Task: Open Card Leadership Development Performance Review in Board Website Conversion Rate Optimization to Workspace Enterprise Resource Planning and add a team member Softage.4@softage.net, a label Red, a checklist Botany, an attachment from your computer, a color Red and finally, add a card description 'Conduct customer research for new customer experience program' and a comment 'This task is a reflection of our team capabilities, so let us work together to deliver the best possible outcome.'. Add a start date 'Jan 15, 1900' with a due date 'Jan 22, 1900'
Action: Mouse moved to (79, 384)
Screenshot: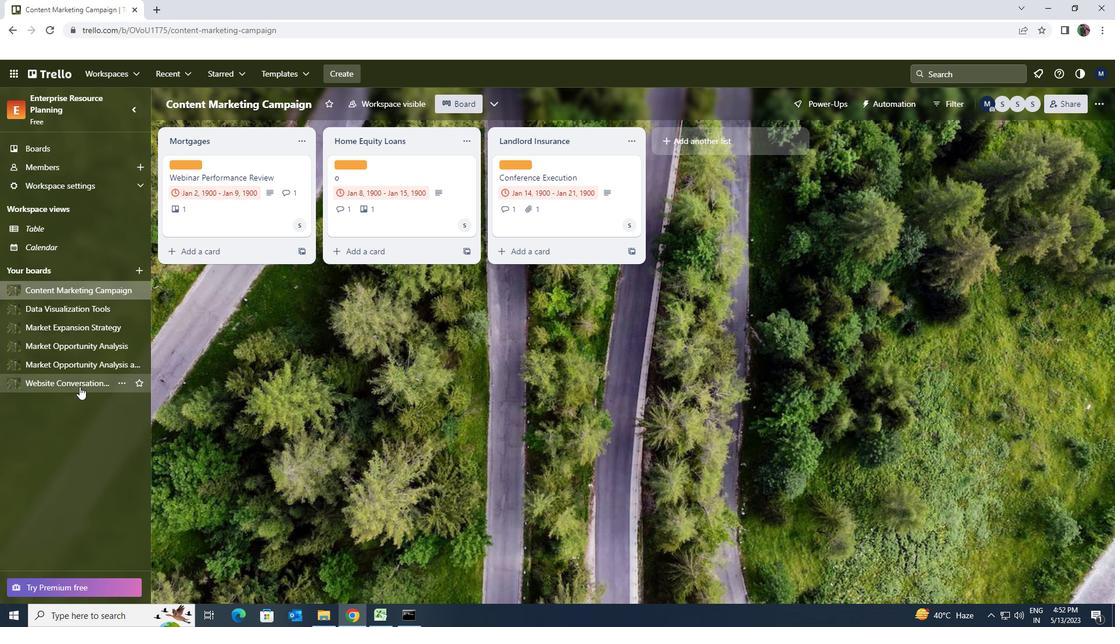 
Action: Mouse pressed left at (79, 384)
Screenshot: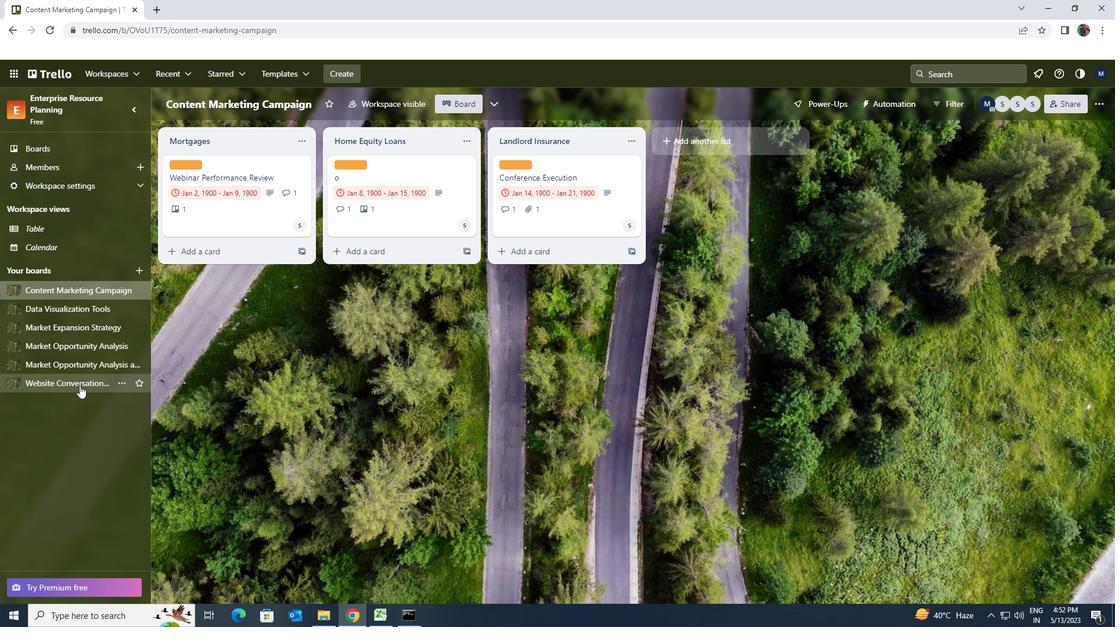 
Action: Mouse moved to (368, 168)
Screenshot: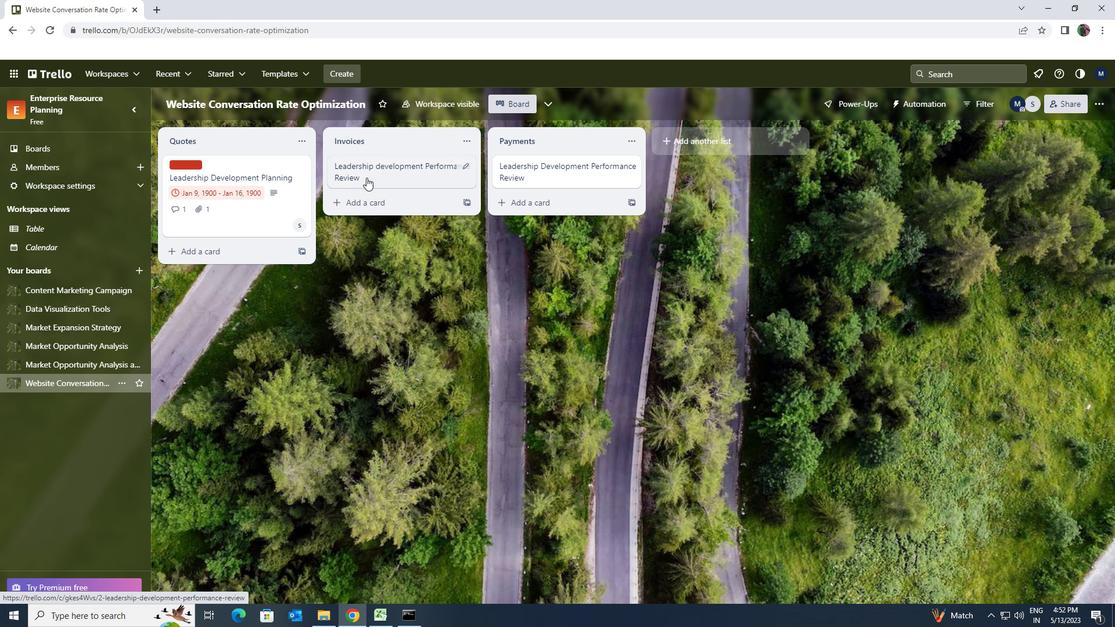 
Action: Mouse pressed left at (368, 168)
Screenshot: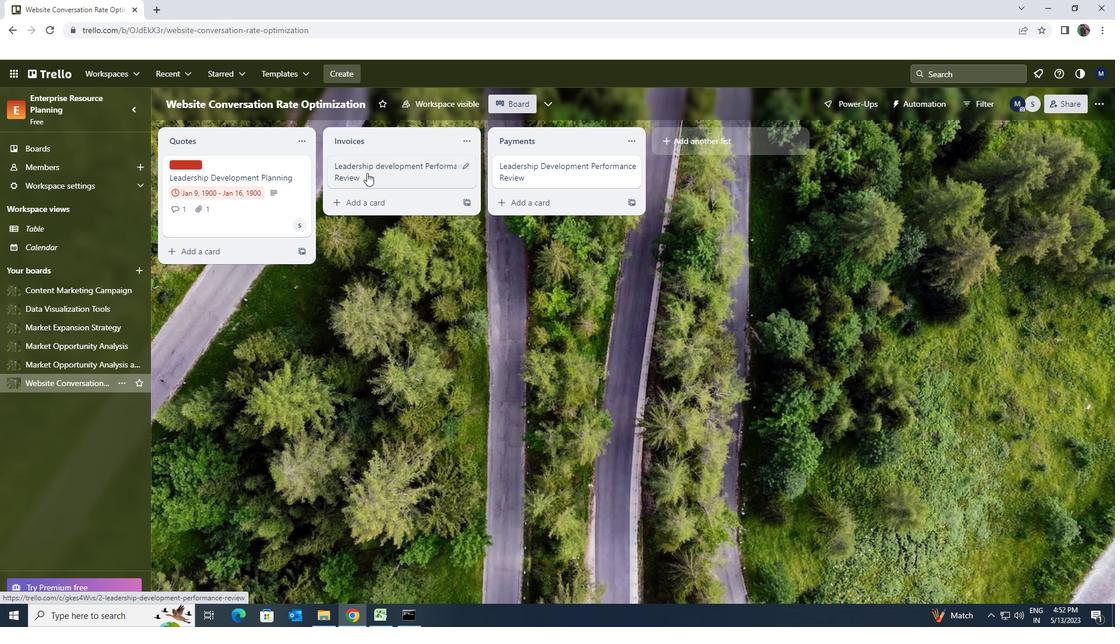 
Action: Mouse moved to (696, 208)
Screenshot: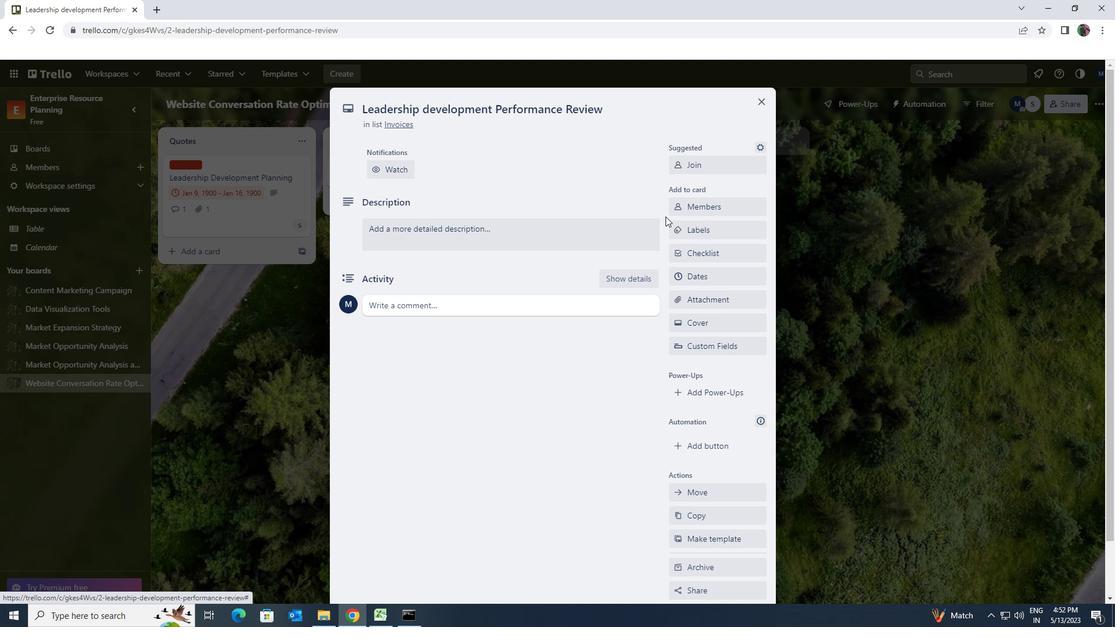 
Action: Mouse pressed left at (696, 208)
Screenshot: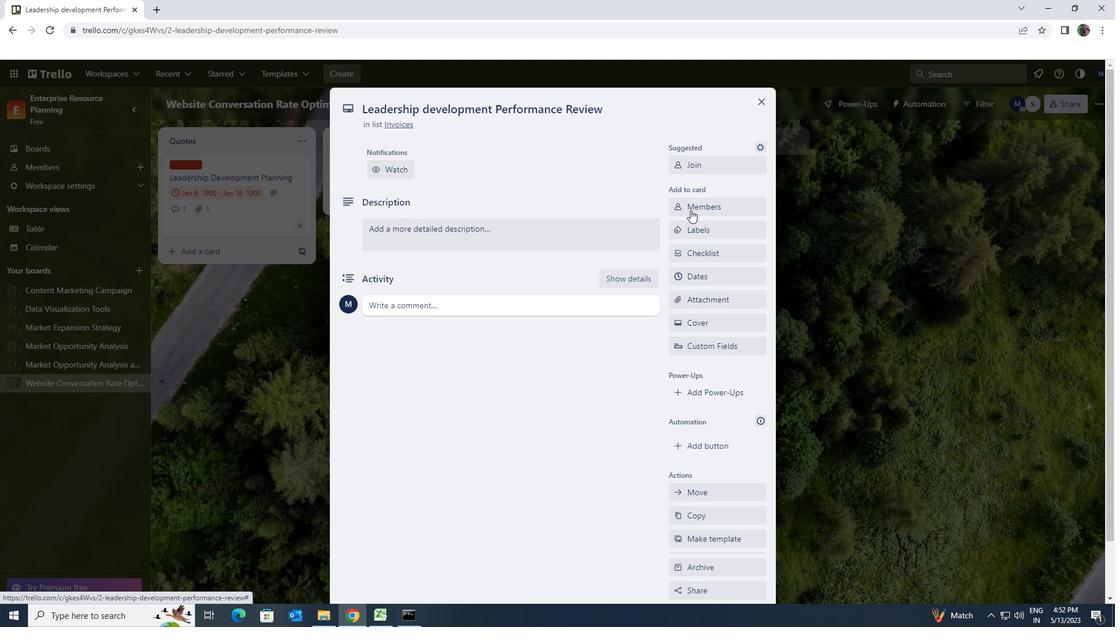 
Action: Key pressed softage.4<Key.shift>@SOFTAGE.NET
Screenshot: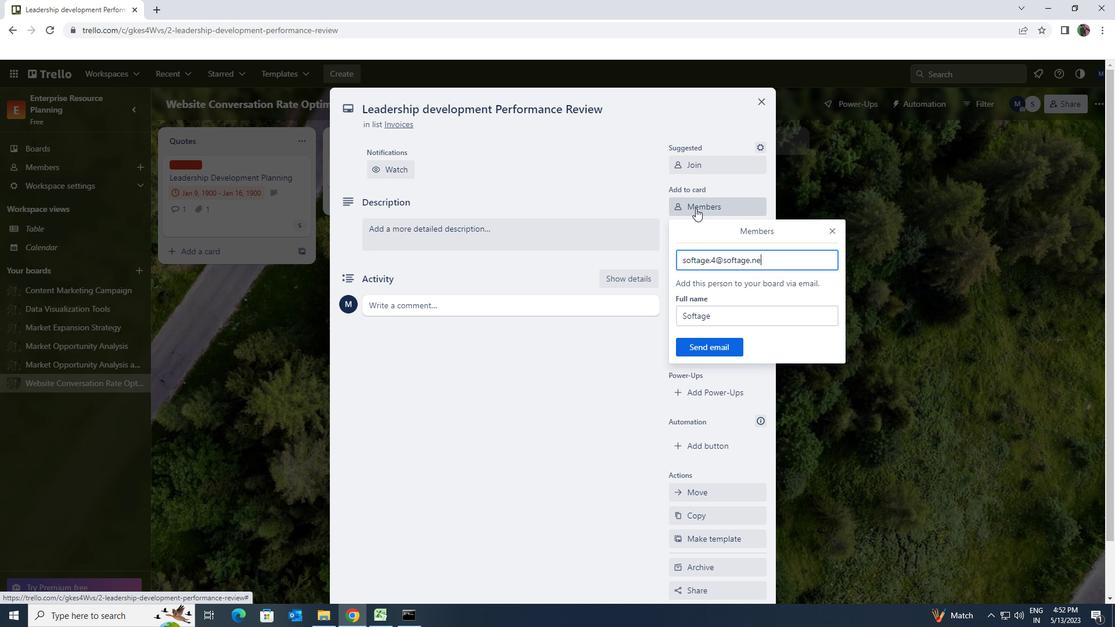 
Action: Mouse moved to (705, 352)
Screenshot: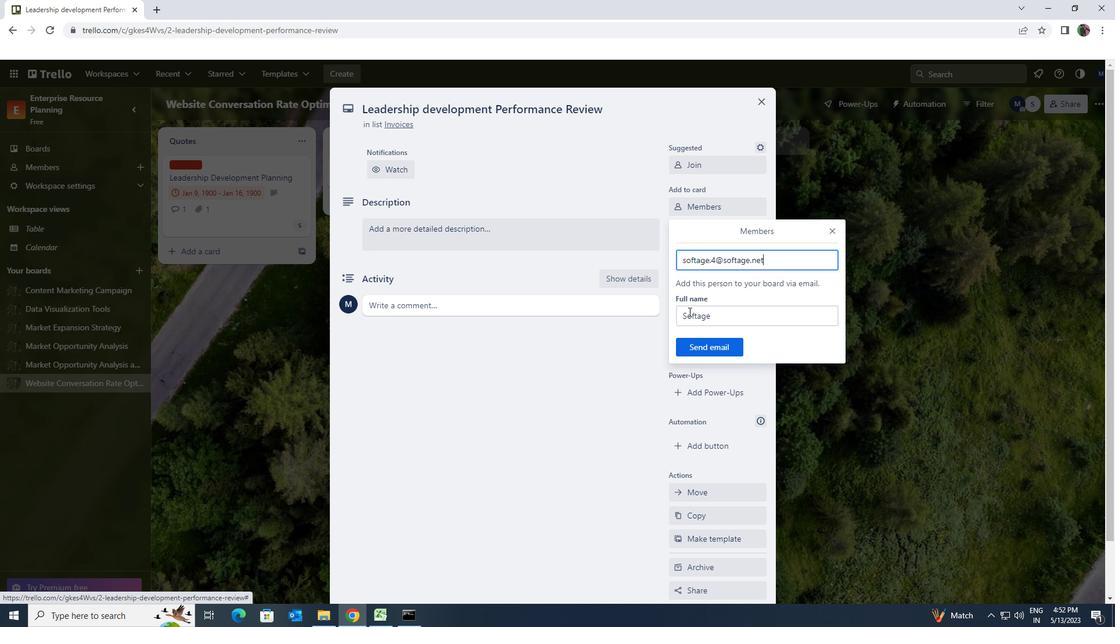 
Action: Mouse pressed left at (705, 352)
Screenshot: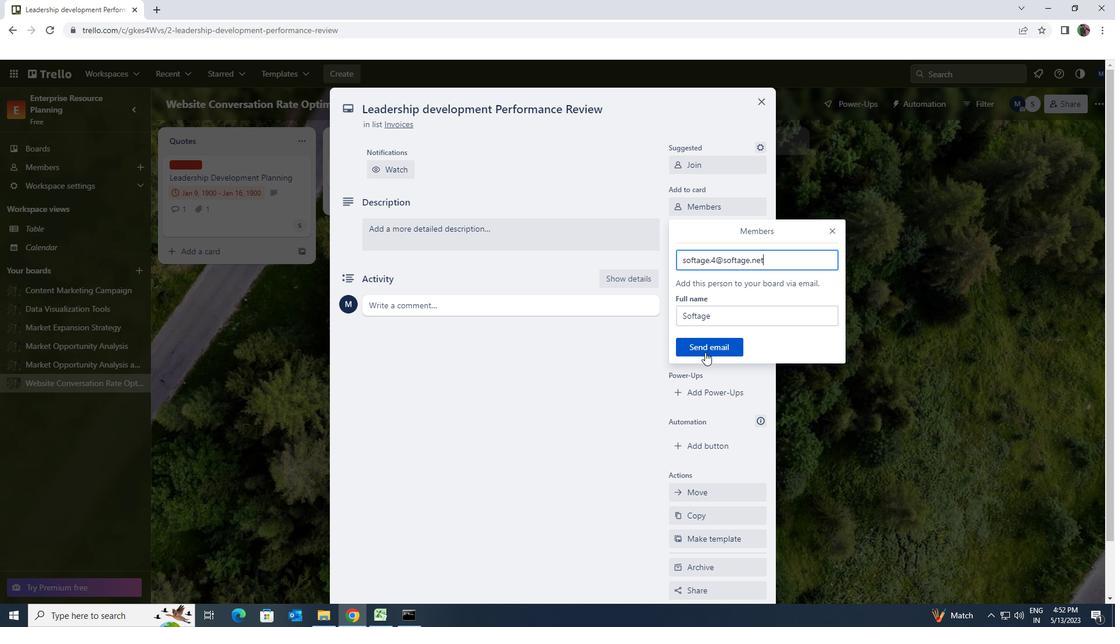 
Action: Mouse moved to (705, 234)
Screenshot: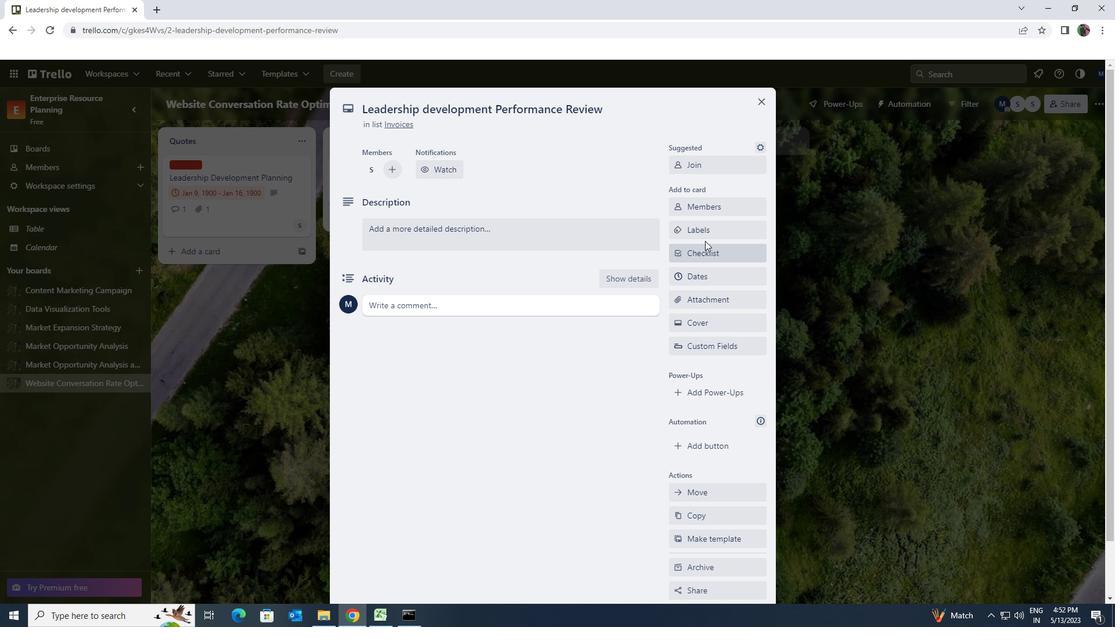 
Action: Mouse pressed left at (705, 234)
Screenshot: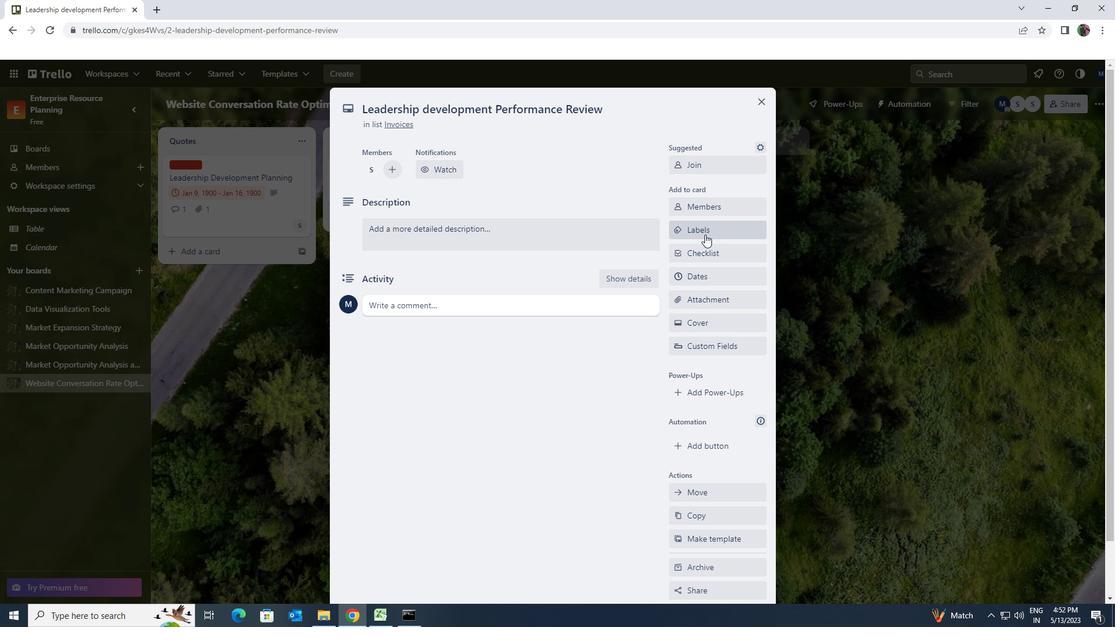 
Action: Mouse moved to (734, 477)
Screenshot: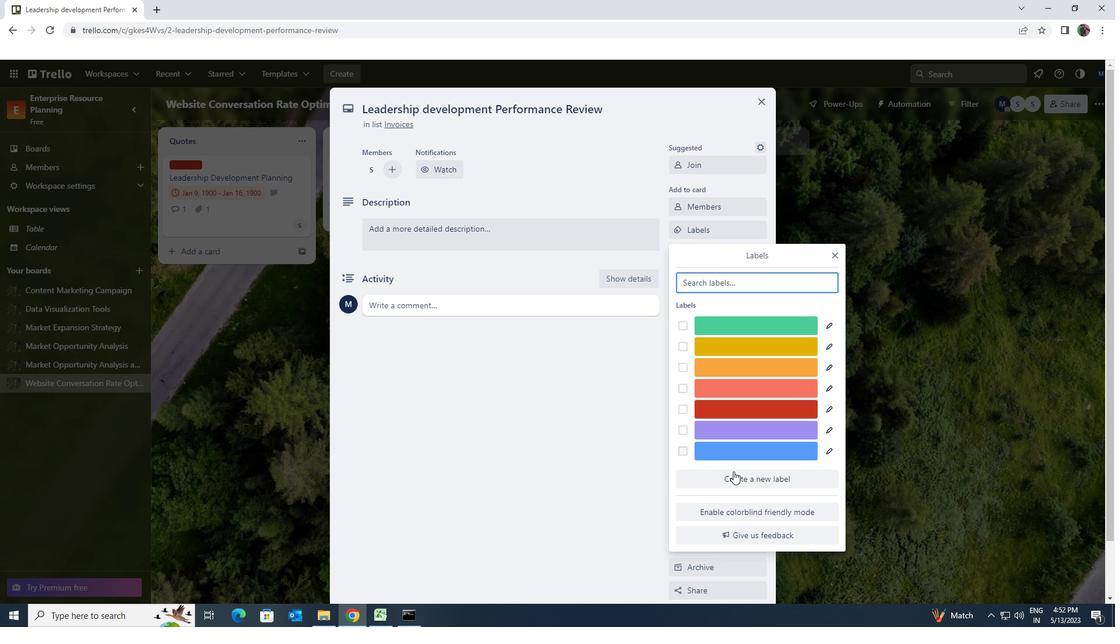 
Action: Mouse pressed left at (734, 477)
Screenshot: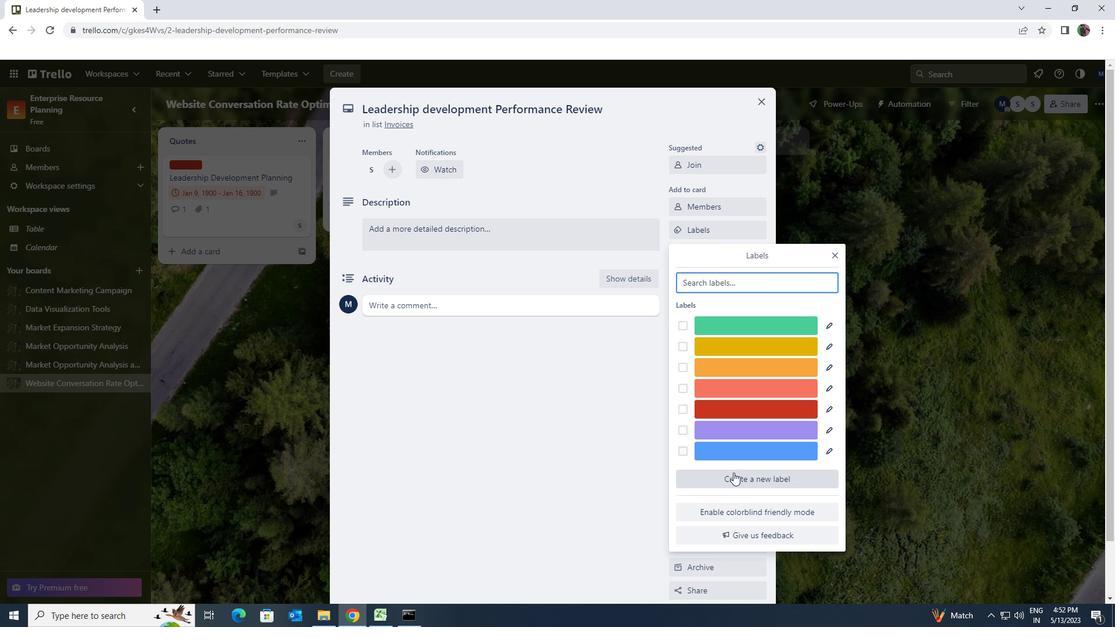 
Action: Mouse moved to (787, 435)
Screenshot: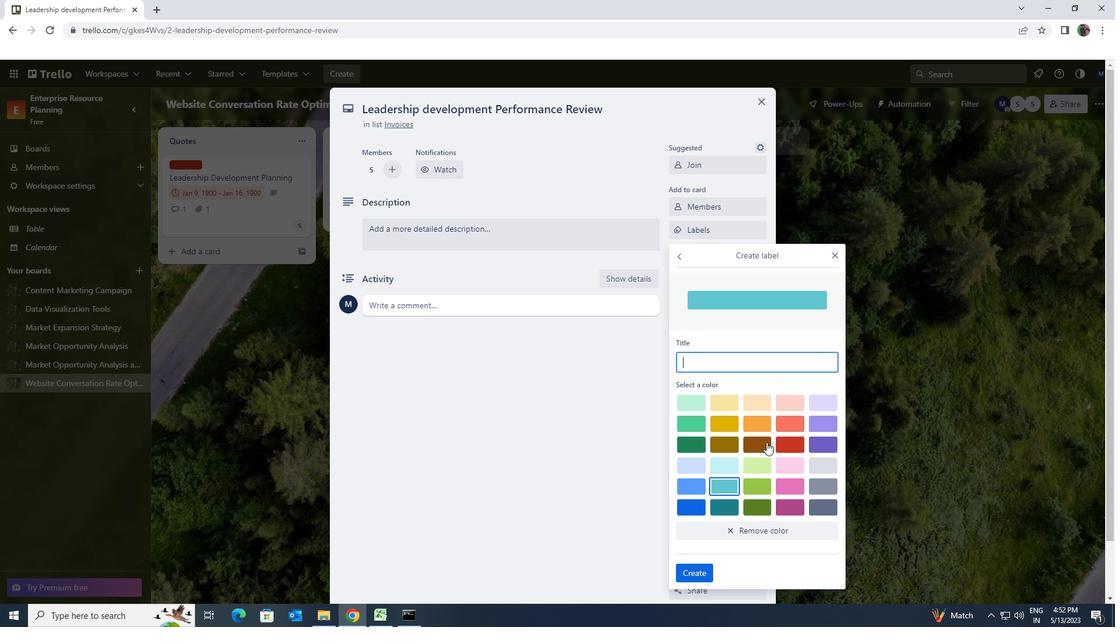 
Action: Mouse pressed left at (787, 435)
Screenshot: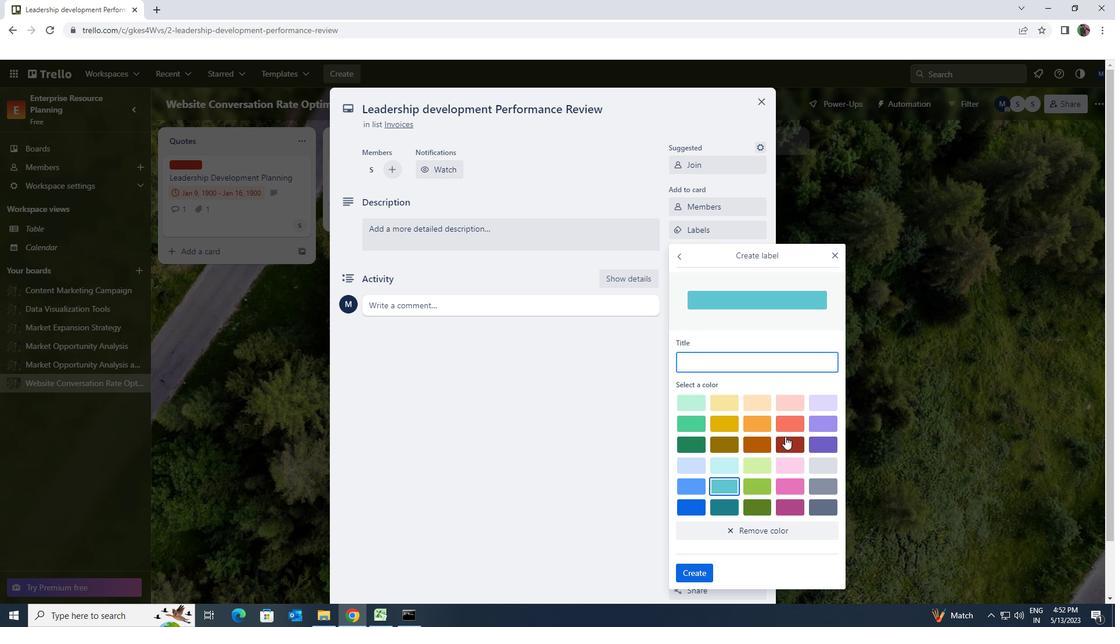 
Action: Mouse moved to (793, 437)
Screenshot: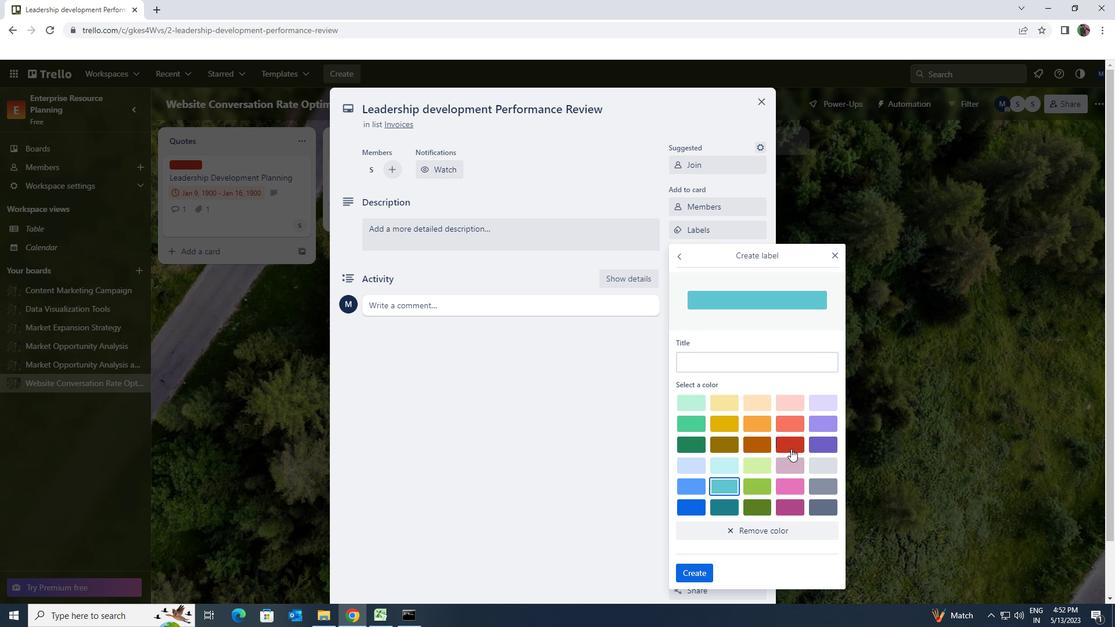 
Action: Mouse pressed left at (793, 437)
Screenshot: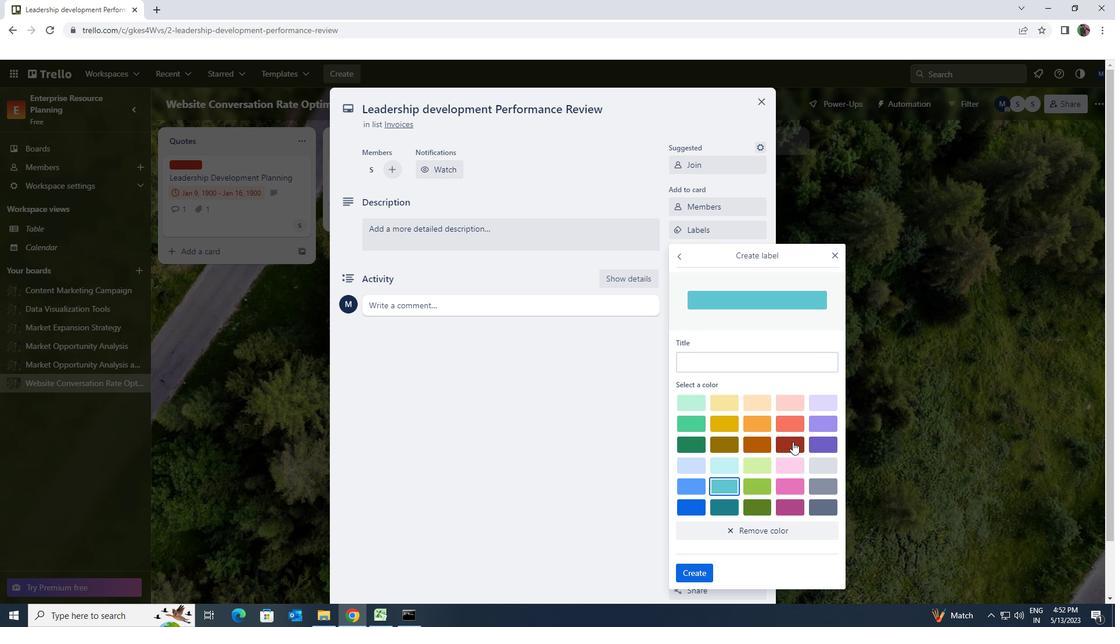 
Action: Mouse moved to (703, 570)
Screenshot: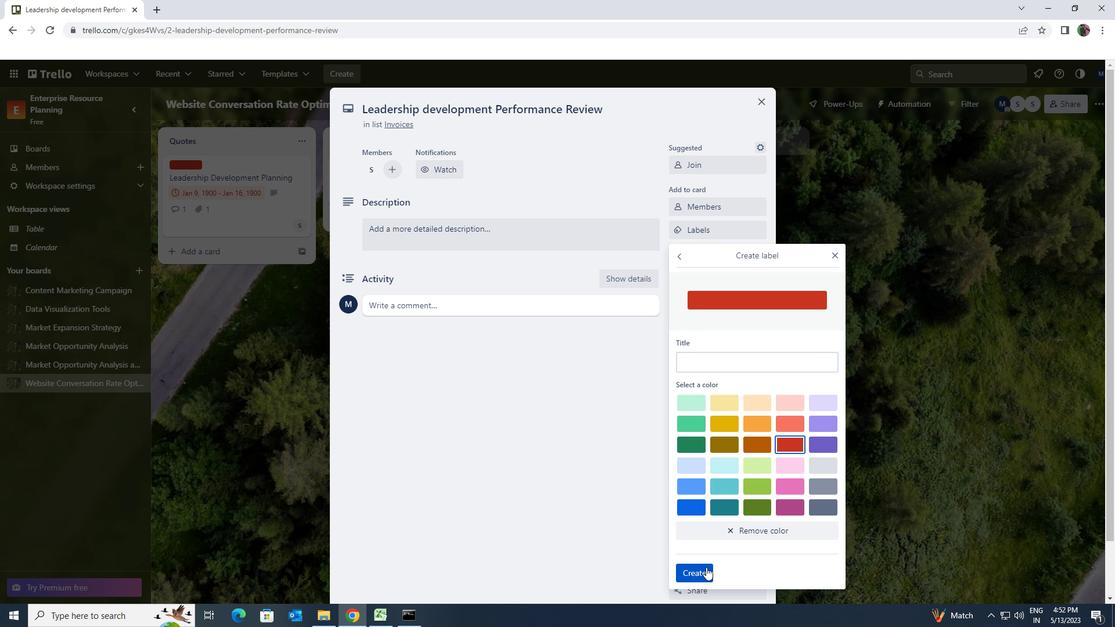 
Action: Mouse pressed left at (703, 570)
Screenshot: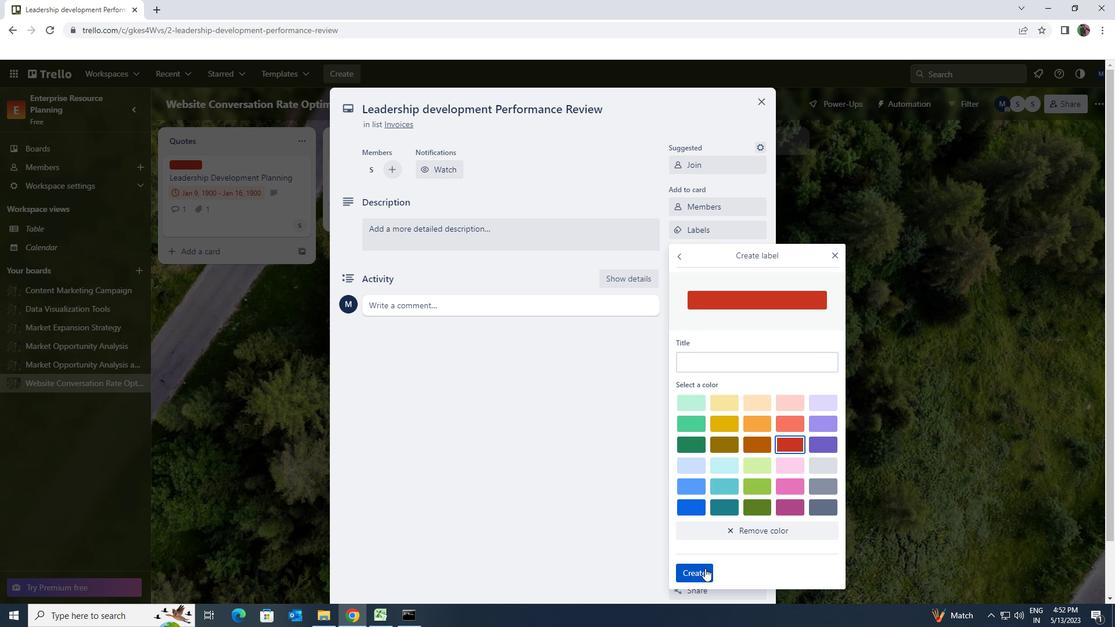 
Action: Mouse moved to (834, 256)
Screenshot: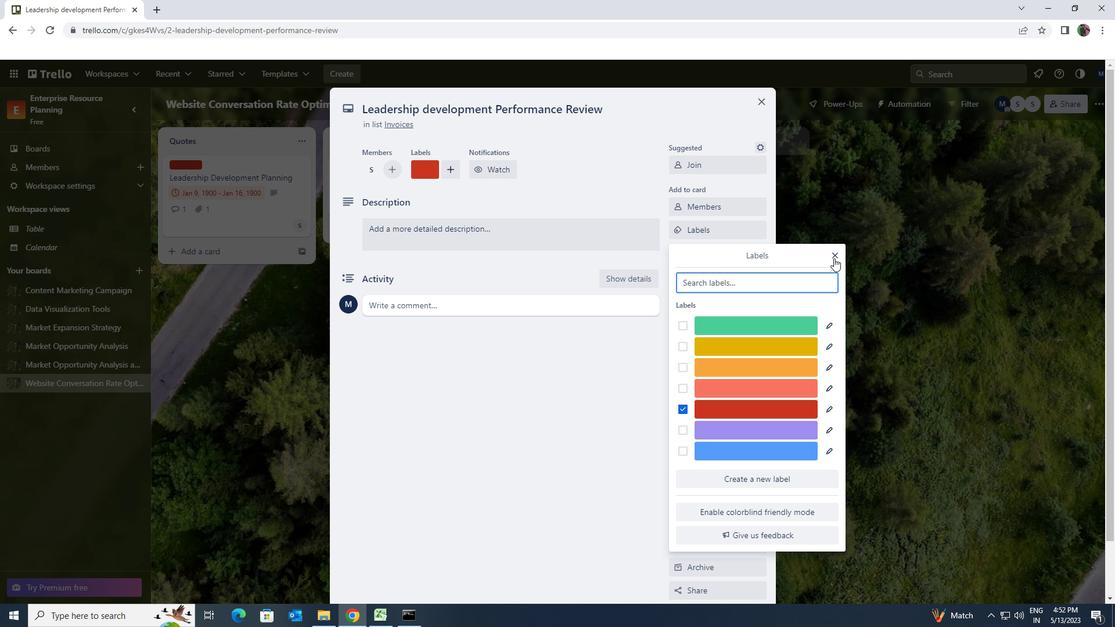 
Action: Mouse pressed left at (834, 256)
Screenshot: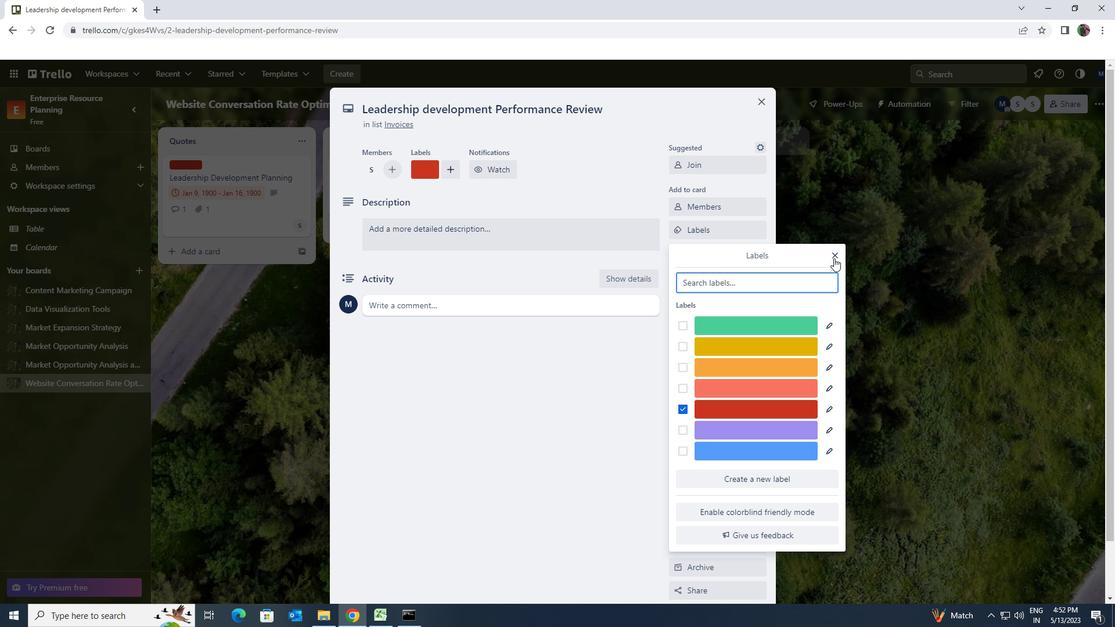 
Action: Mouse moved to (759, 257)
Screenshot: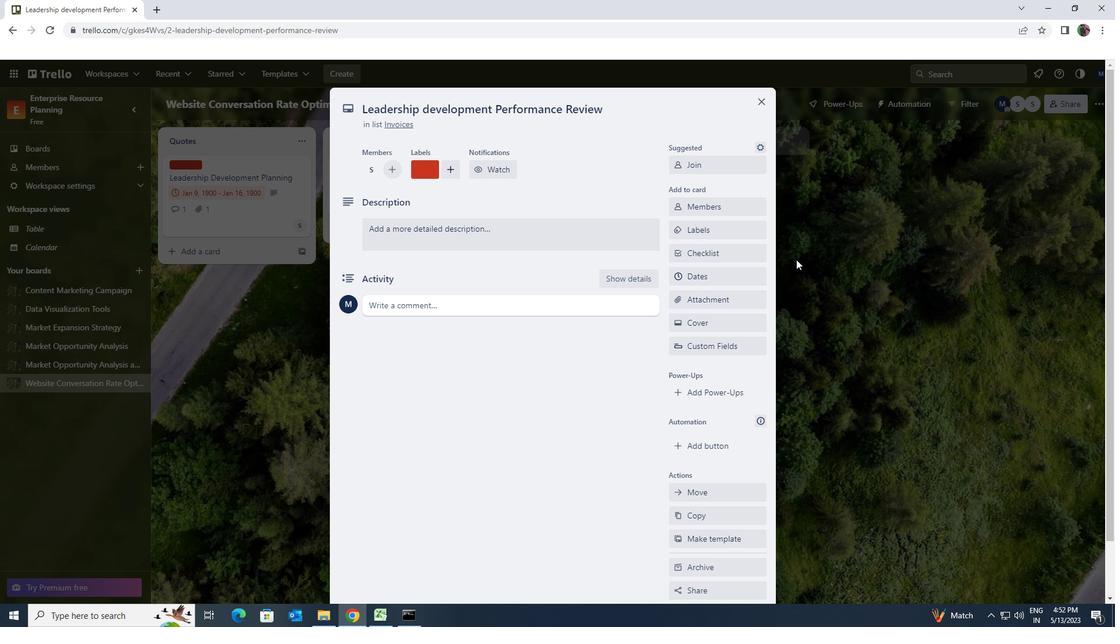 
Action: Mouse pressed left at (759, 257)
Screenshot: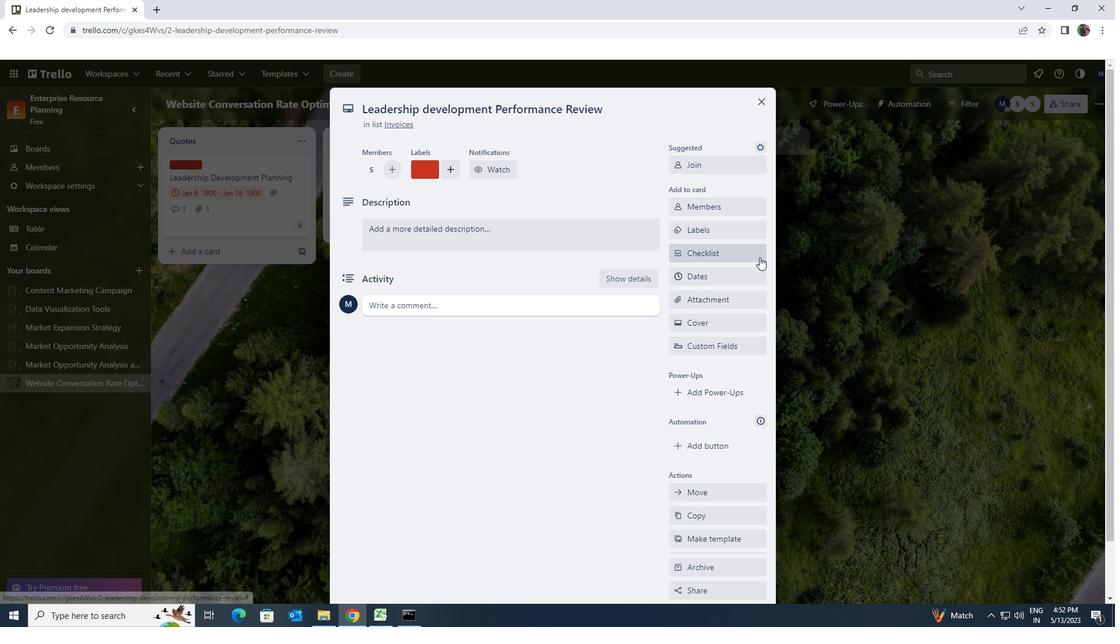 
Action: Key pressed <Key.shift><Key.shift><Key.shift><Key.shift><Key.shift><Key.shift><Key.shift><Key.shift><Key.shift><Key.shift><Key.shift><Key.shift><Key.shift><Key.shift><Key.shift><Key.shift><Key.shift><Key.shift><Key.shift><Key.shift><Key.shift><Key.shift><Key.shift><Key.shift><Key.shift>BOTANY
Screenshot: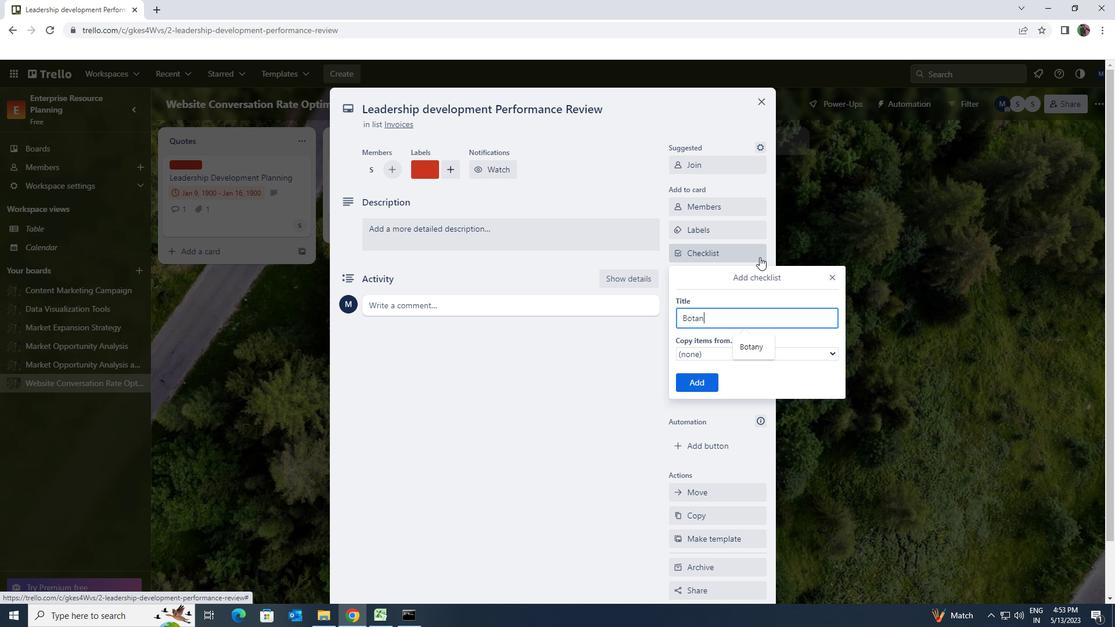 
Action: Mouse moved to (700, 386)
Screenshot: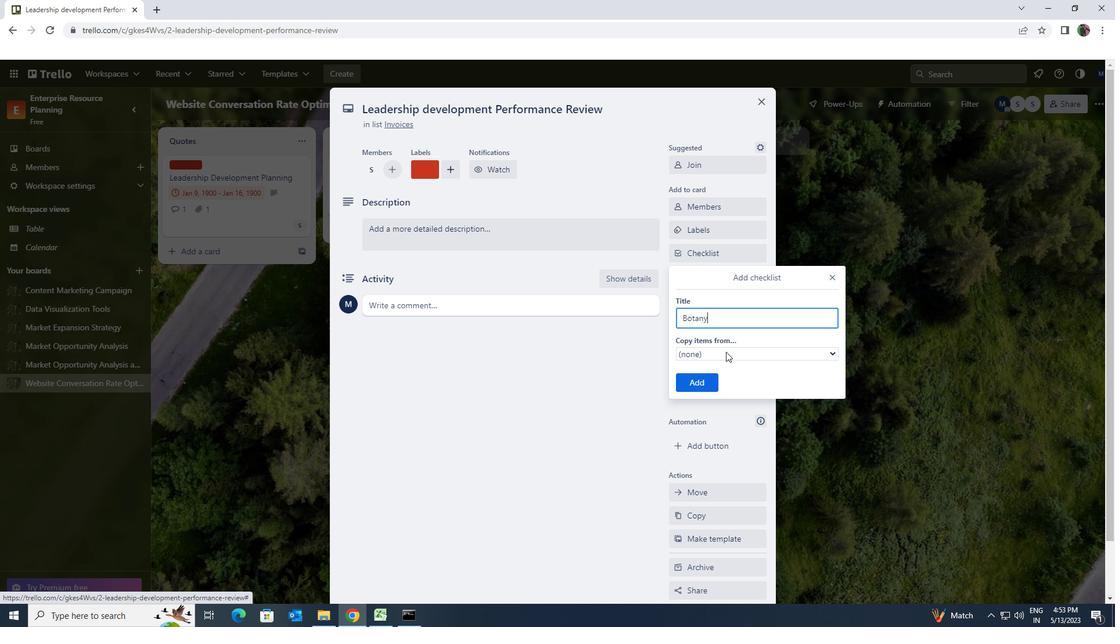 
Action: Mouse pressed left at (700, 386)
Screenshot: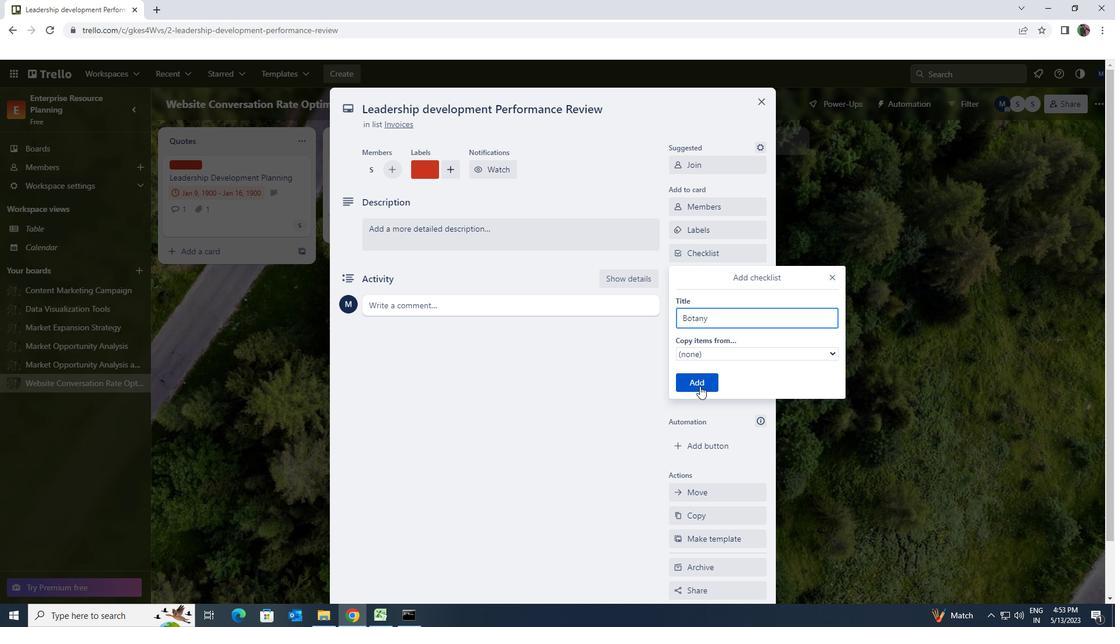
Action: Mouse moved to (697, 297)
Screenshot: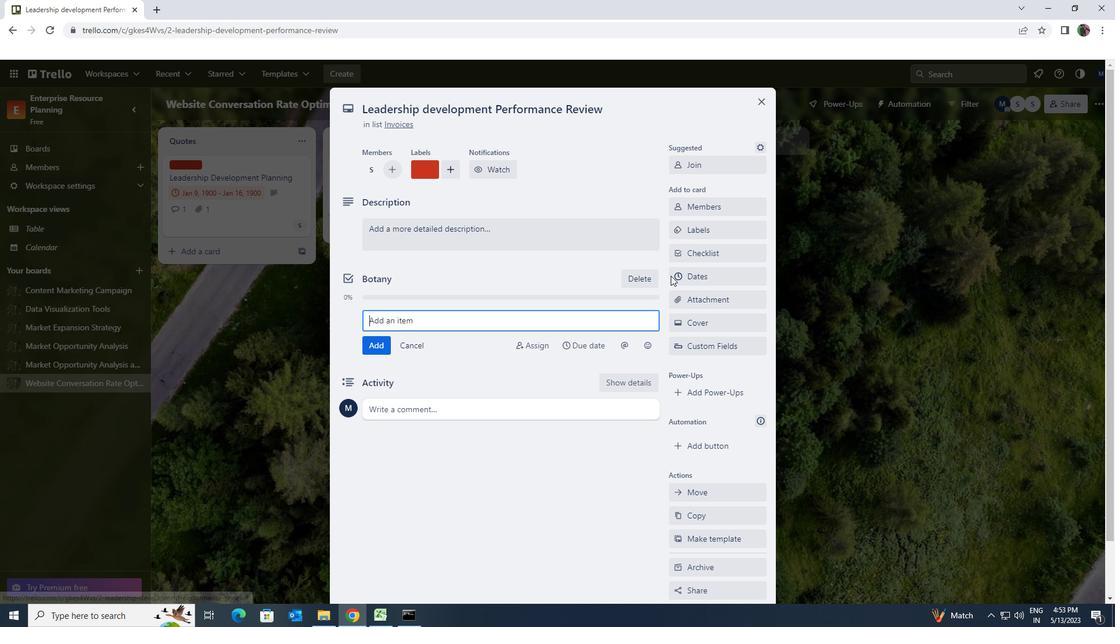 
Action: Mouse pressed left at (697, 297)
Screenshot: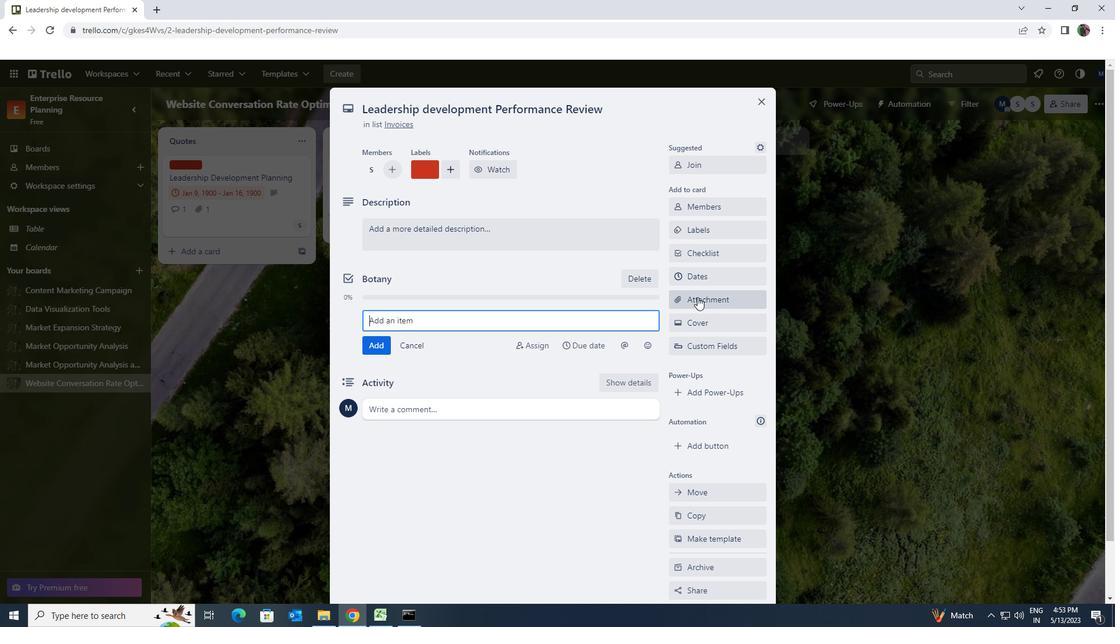 
Action: Mouse moved to (711, 351)
Screenshot: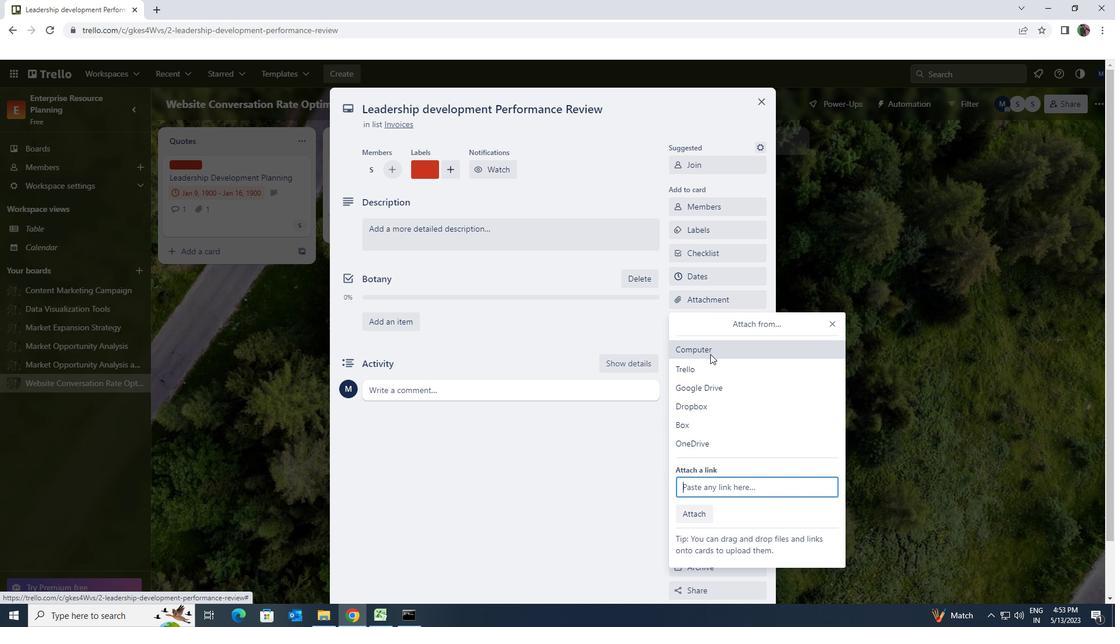 
Action: Mouse pressed left at (711, 351)
Screenshot: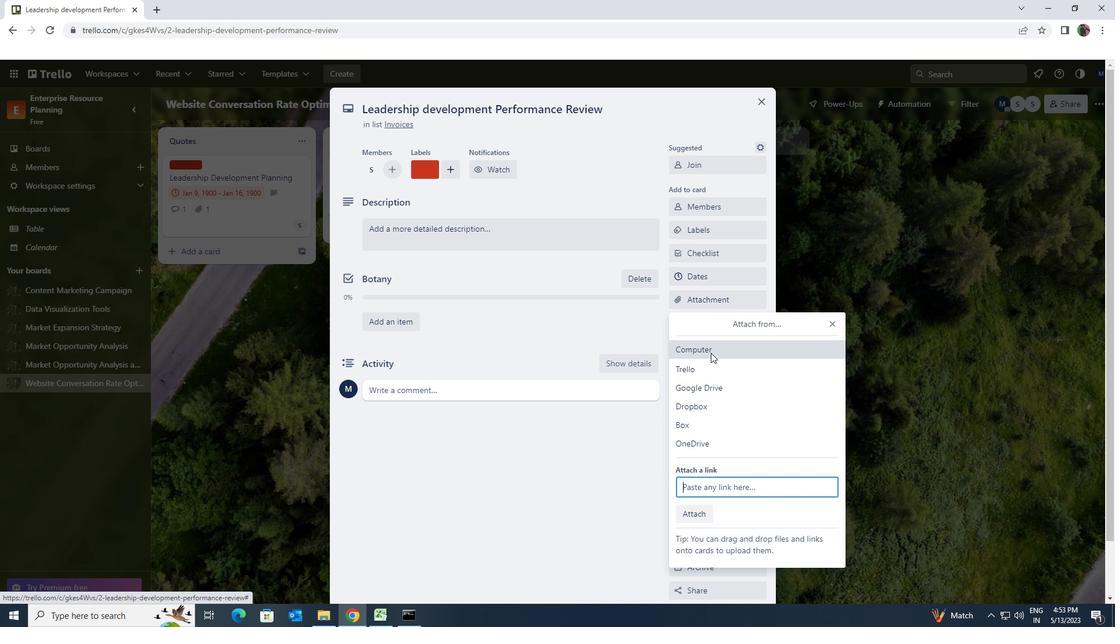 
Action: Mouse moved to (314, 169)
Screenshot: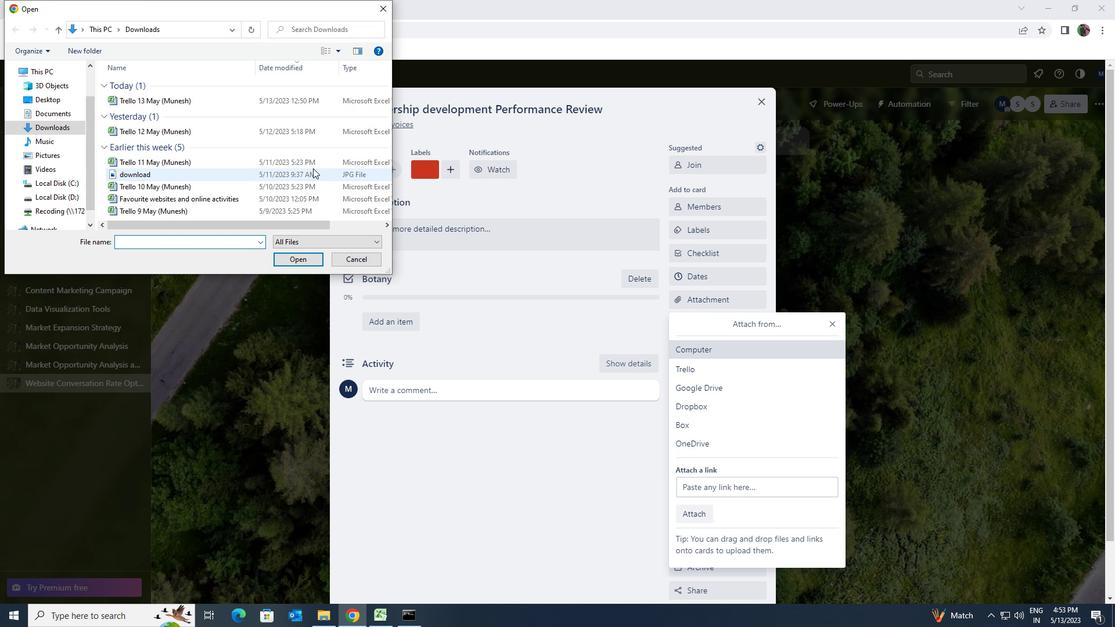 
Action: Mouse pressed left at (314, 169)
Screenshot: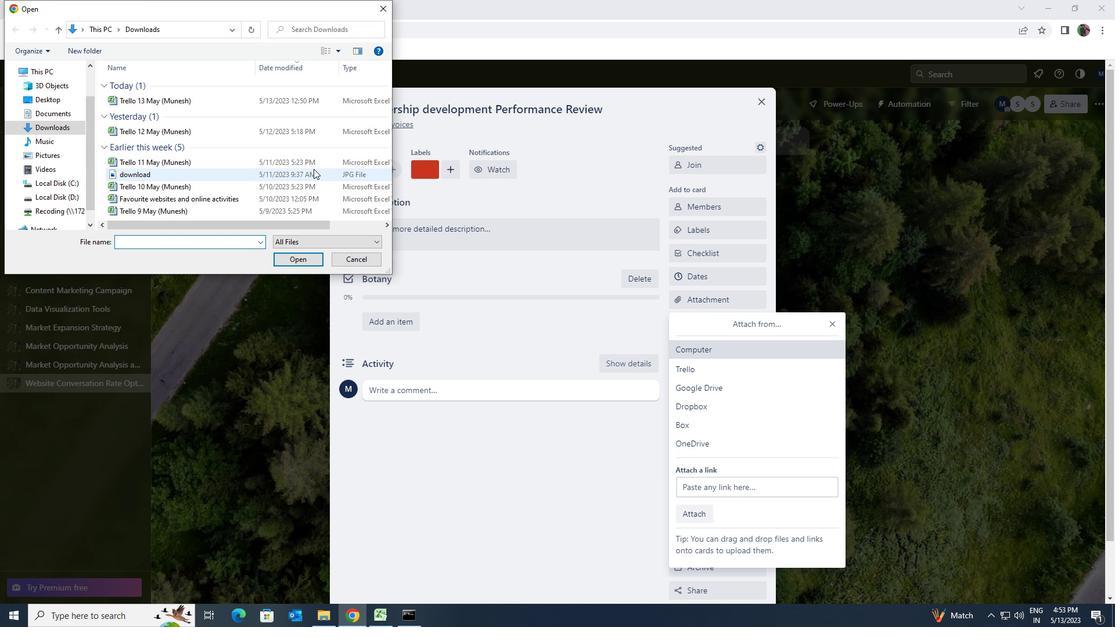 
Action: Mouse moved to (310, 256)
Screenshot: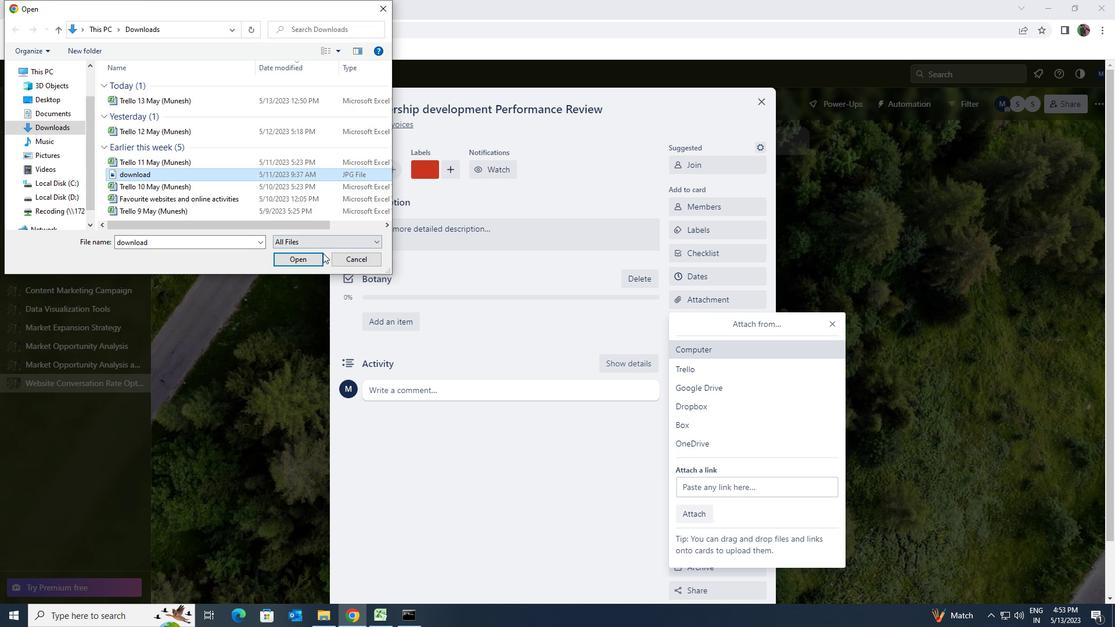 
Action: Mouse pressed left at (310, 256)
Screenshot: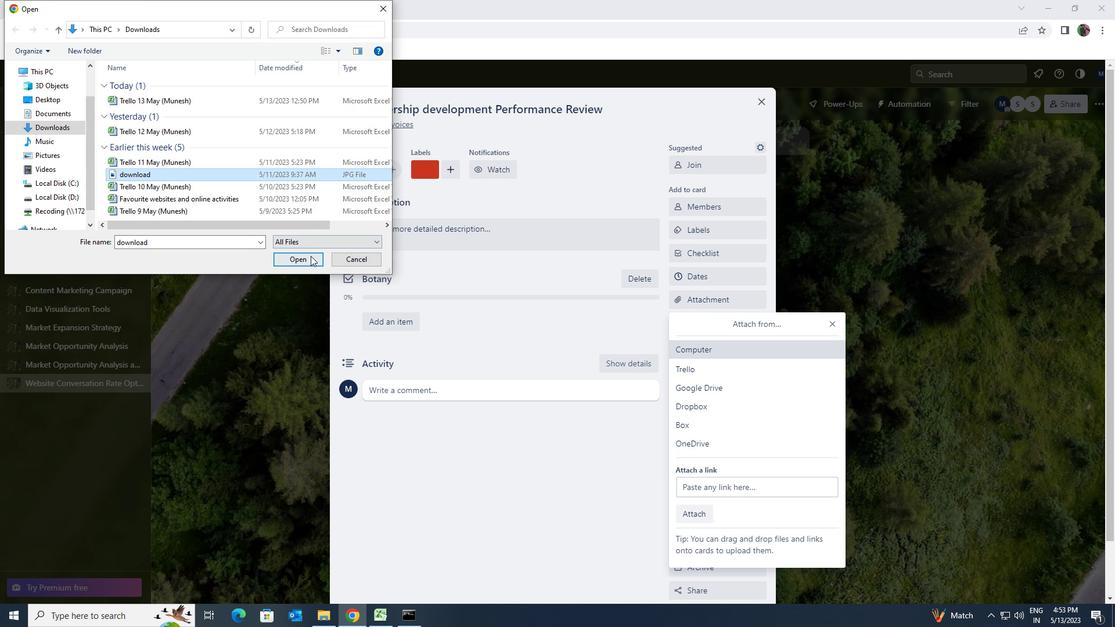 
Action: Mouse moved to (455, 242)
Screenshot: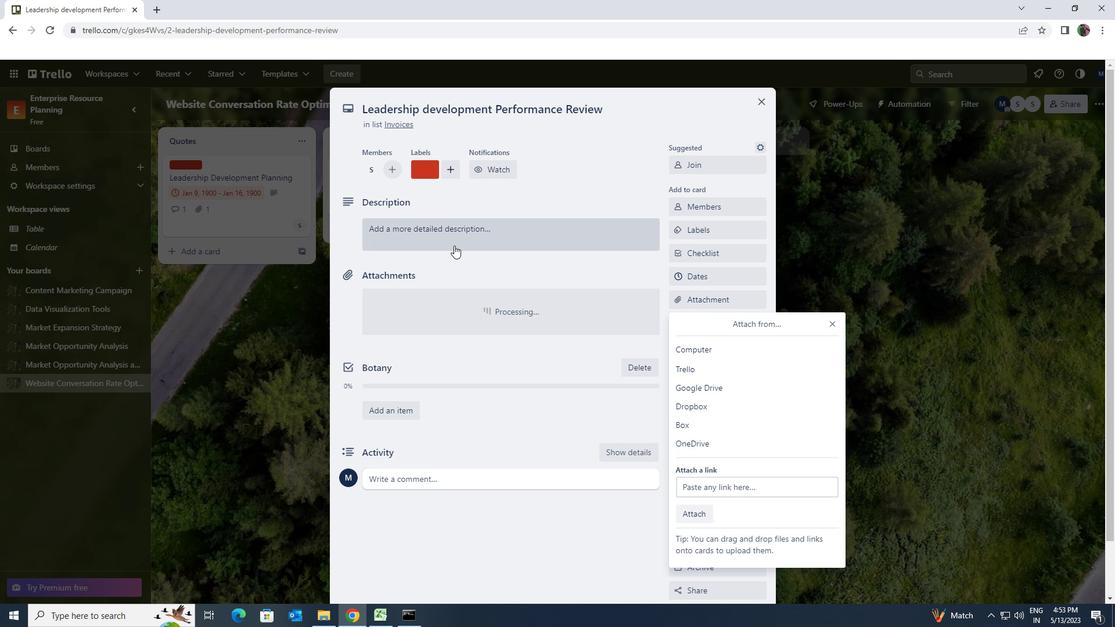
Action: Mouse pressed left at (455, 242)
Screenshot: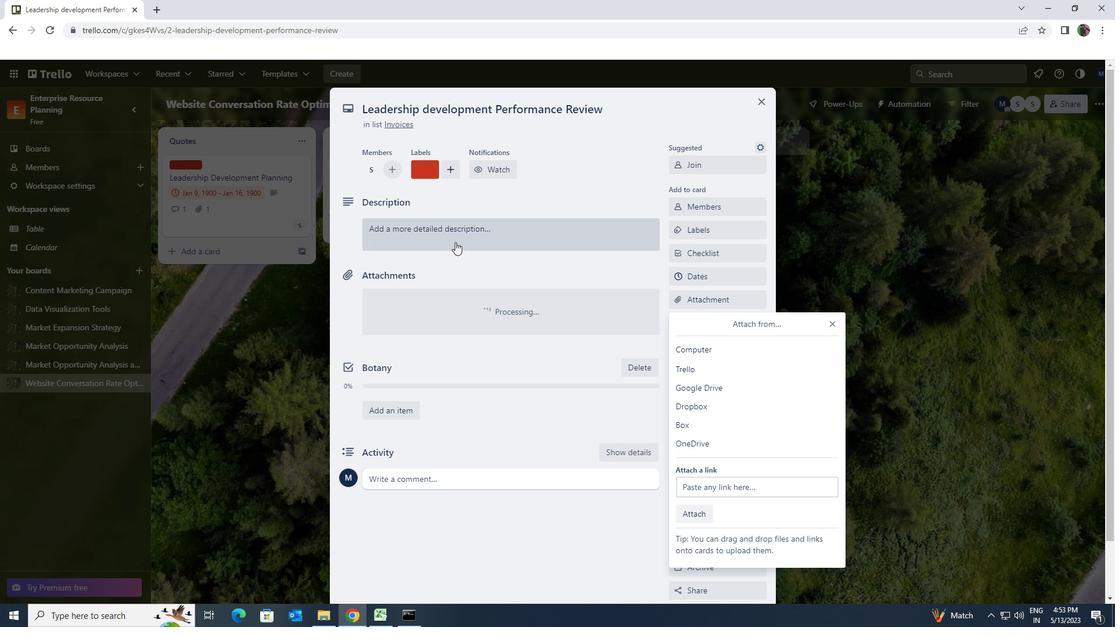 
Action: Key pressed <Key.shift><Key.shift><Key.shift><Key.shift><Key.shift><Key.shift><Key.shift><Key.shift><Key.shift>CONDUCT<Key.space><Key.shift><Key.shift><Key.shift>CUSTOMER<Key.space><Key.space><Key.shift>RESERACH<Key.space><Key.shift>FOR<Key.space>NEW<Key.space>CUSTOMER<Key.space>EXPERENCE<Key.space><Key.space>PROGRAM
Screenshot: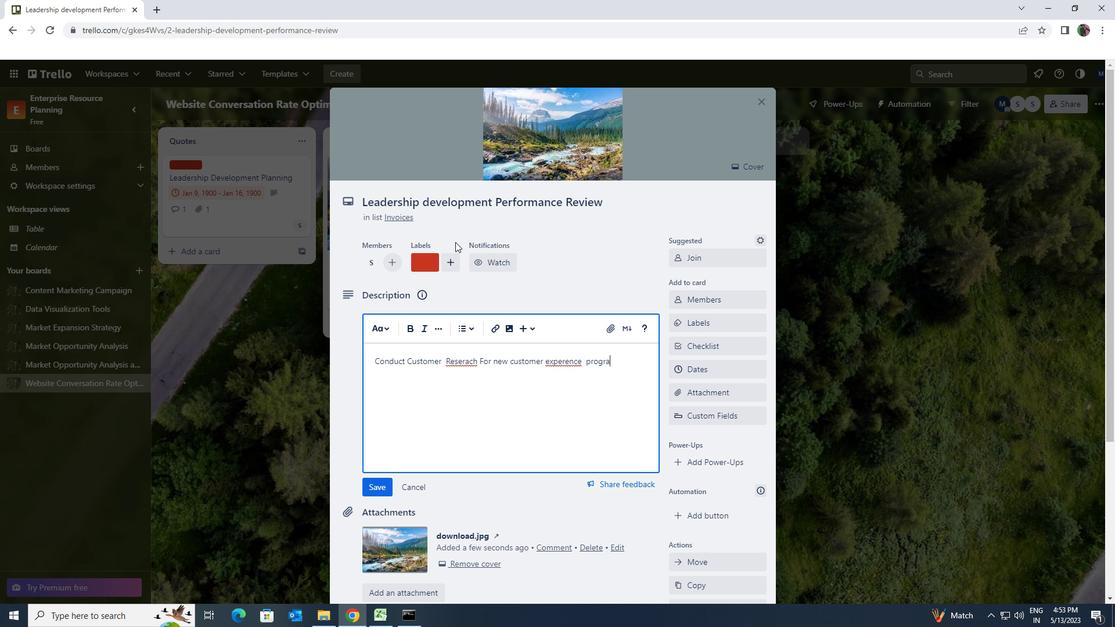 
Action: Mouse scrolled (455, 241) with delta (0, 0)
Screenshot: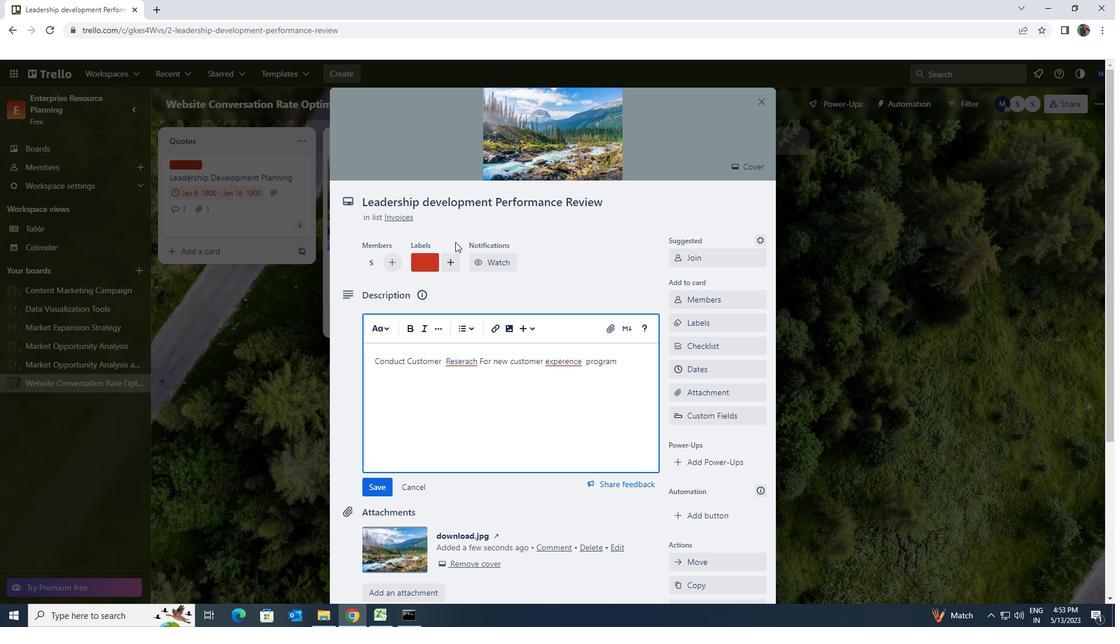
Action: Mouse scrolled (455, 241) with delta (0, 0)
Screenshot: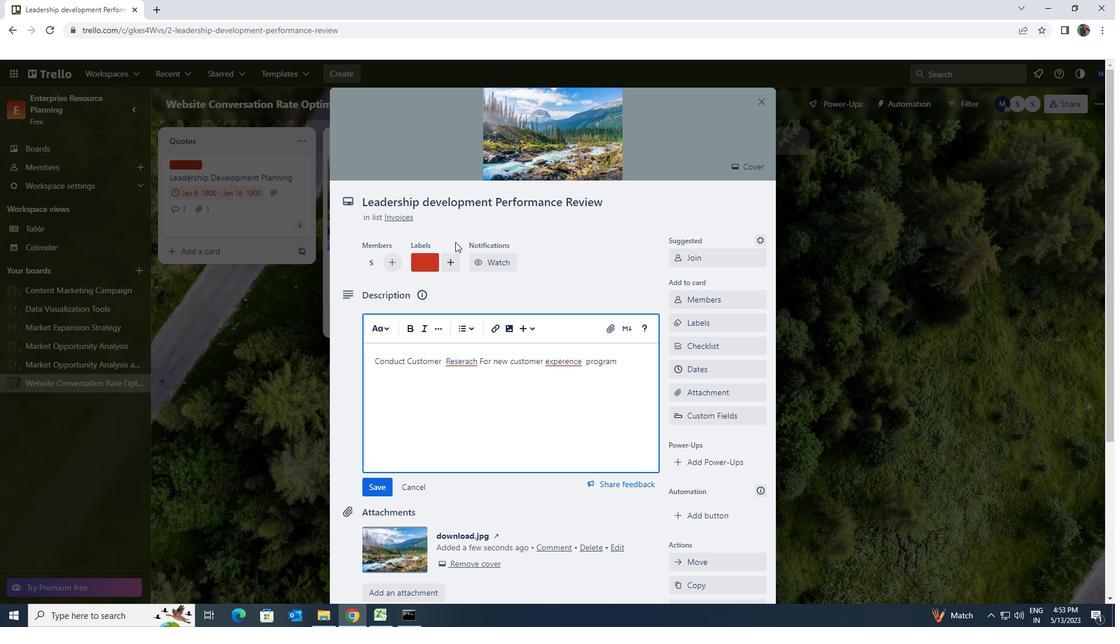 
Action: Mouse moved to (382, 366)
Screenshot: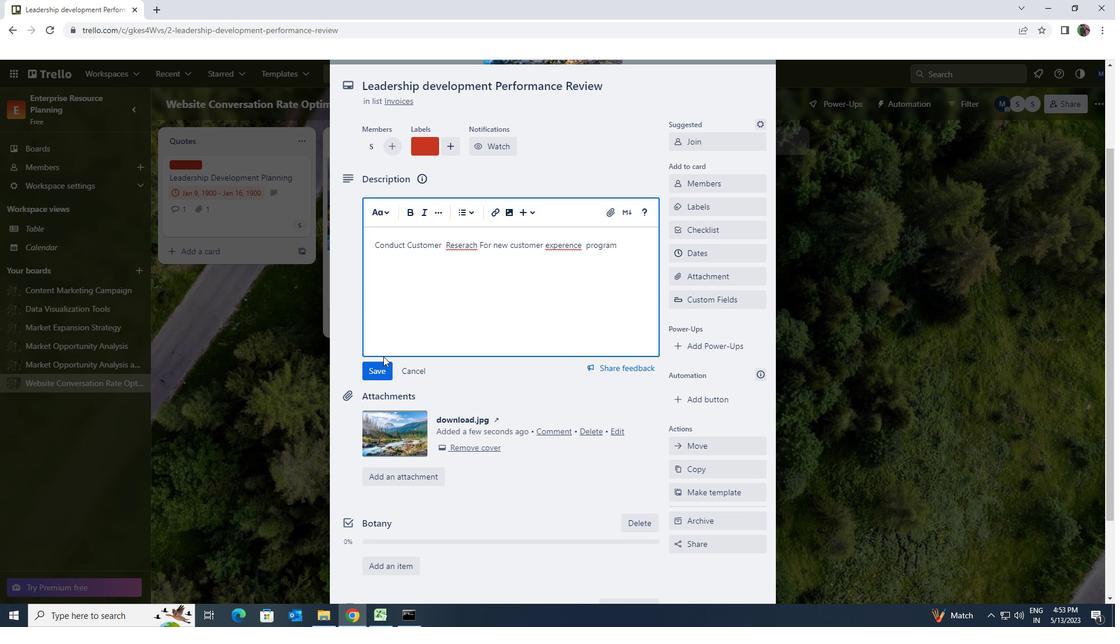 
Action: Mouse pressed left at (382, 366)
Screenshot: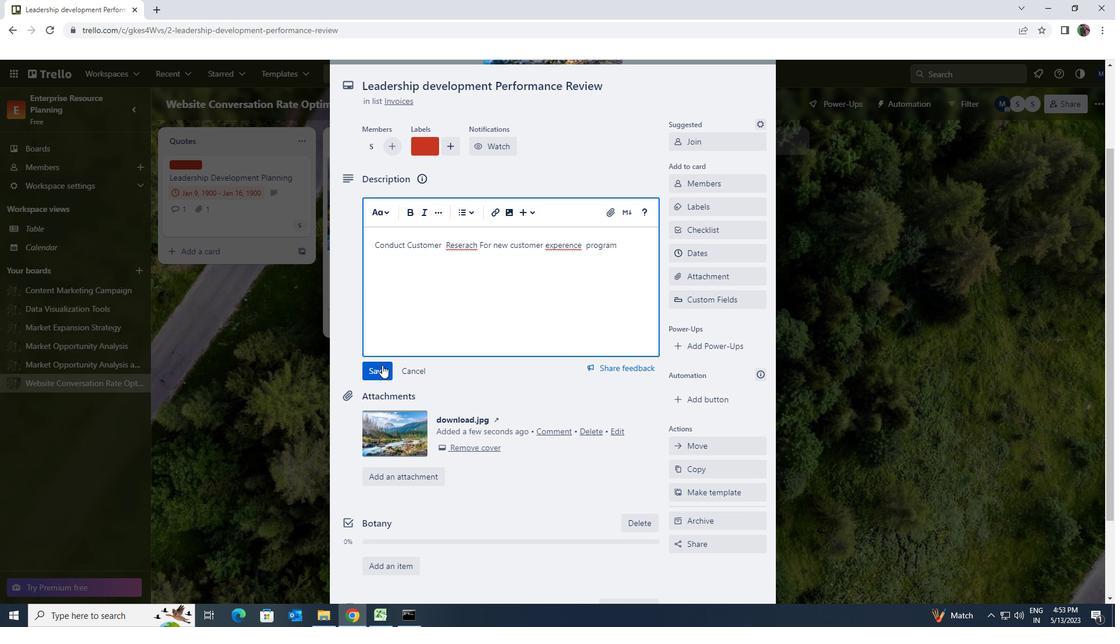 
Action: Mouse moved to (413, 342)
Screenshot: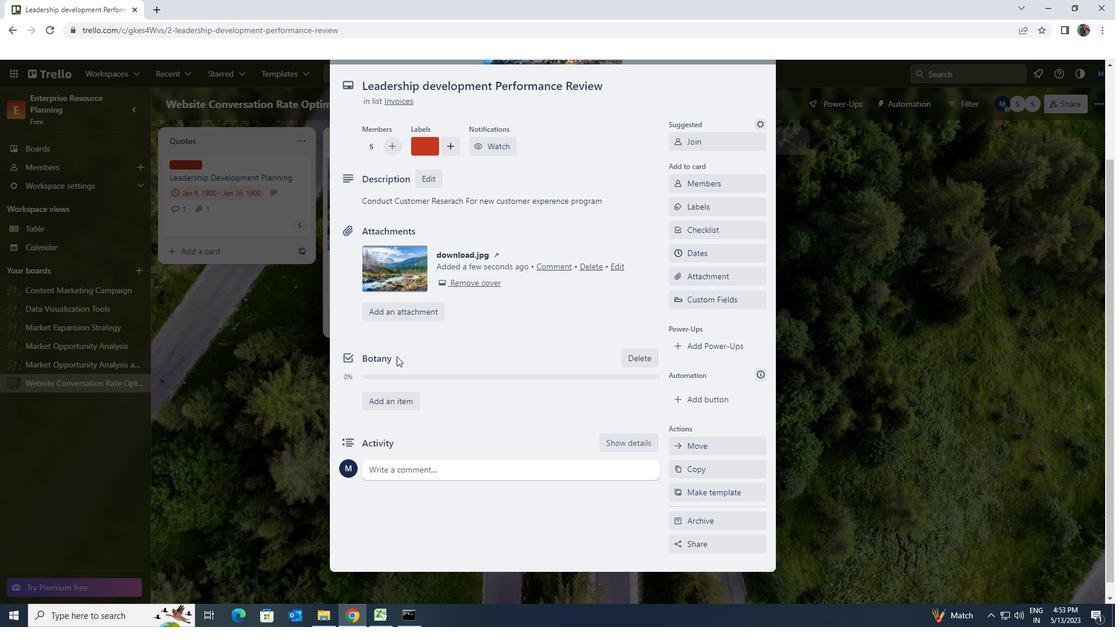 
Action: Mouse scrolled (413, 341) with delta (0, 0)
Screenshot: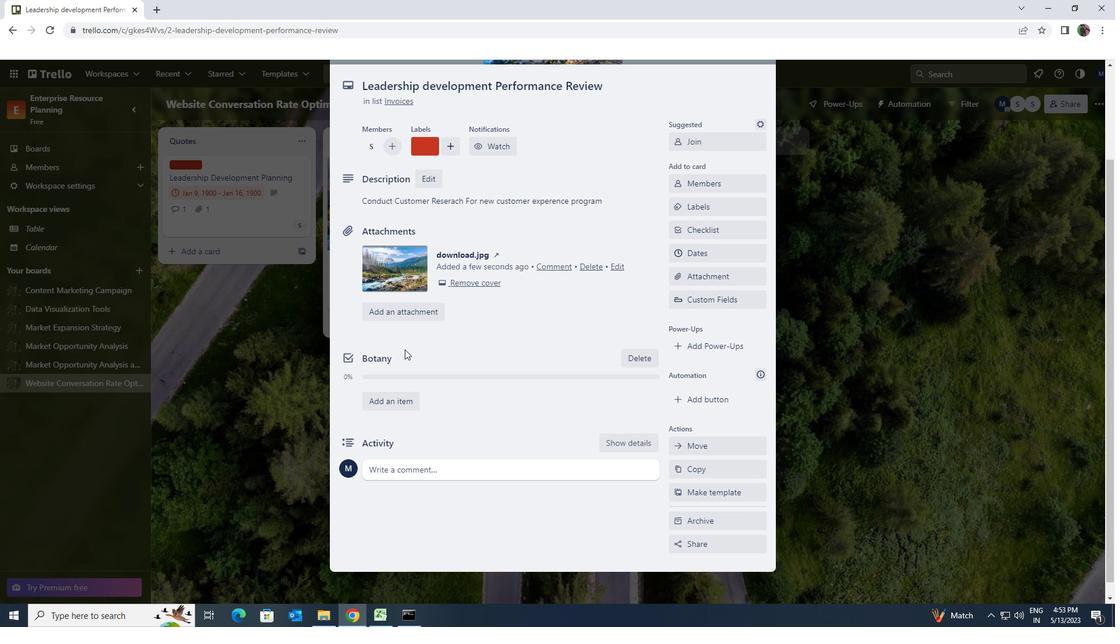 
Action: Mouse scrolled (413, 341) with delta (0, 0)
Screenshot: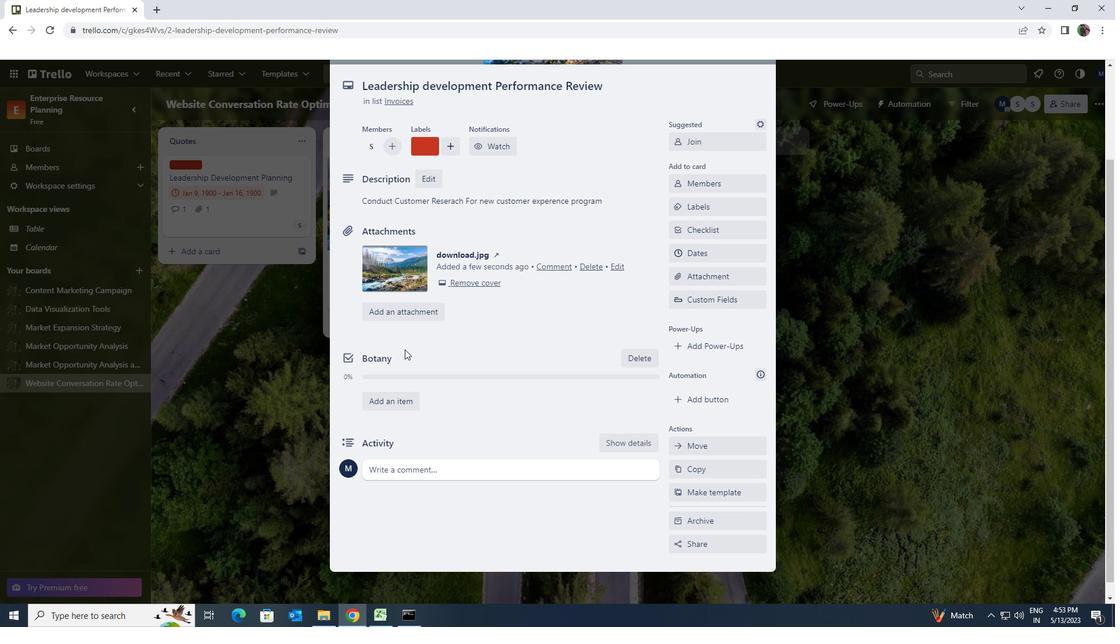 
Action: Mouse scrolled (413, 341) with delta (0, 0)
Screenshot: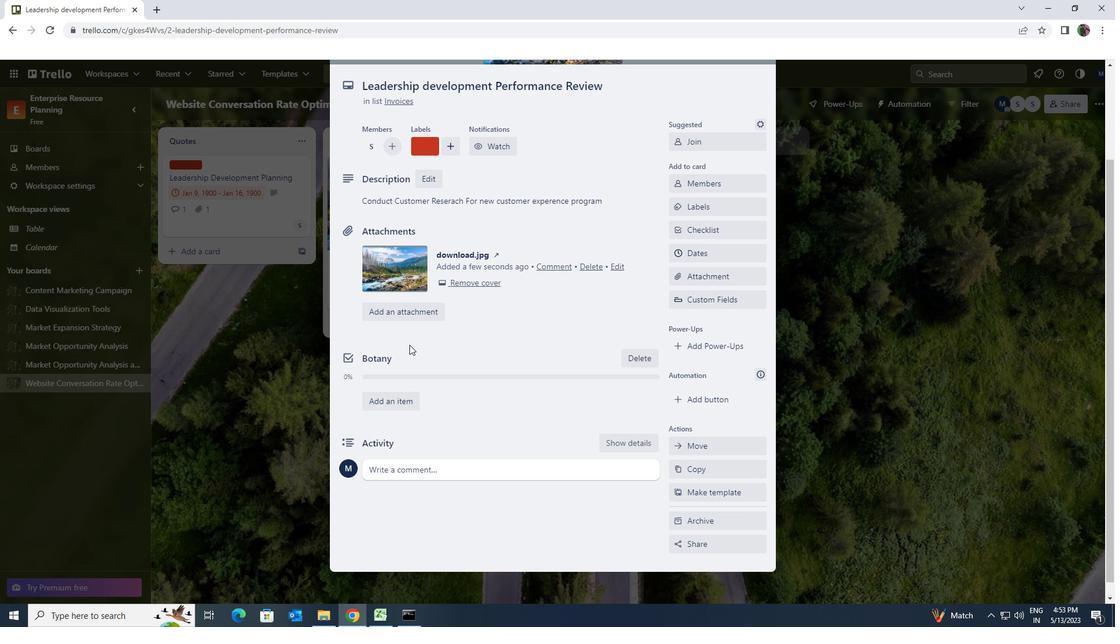 
Action: Mouse scrolled (413, 341) with delta (0, 0)
Screenshot: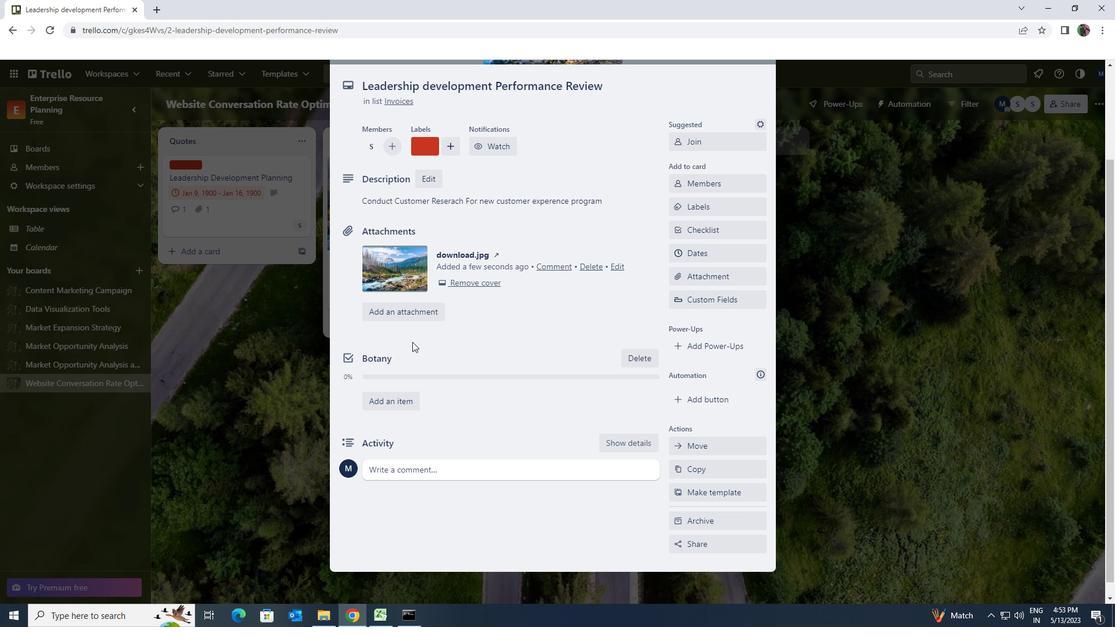 
Action: Mouse moved to (422, 460)
Screenshot: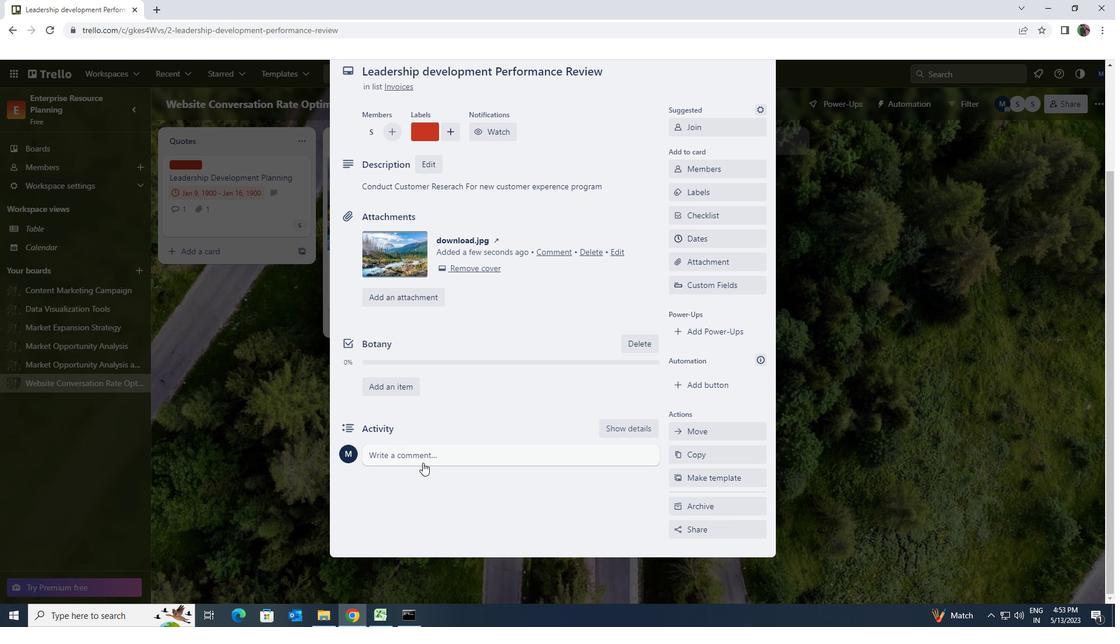 
Action: Mouse pressed left at (422, 460)
Screenshot: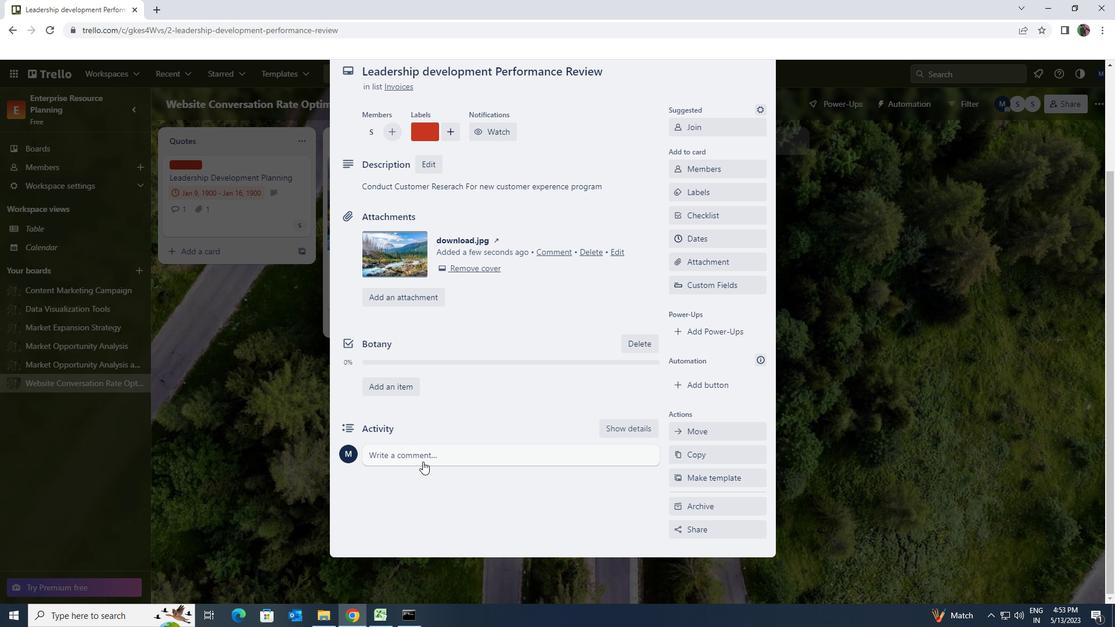 
Action: Key pressed <Key.shift>THIS<Key.space>TASK<Key.space>IS<Key.space>A<Key.space>REFLECTION<Key.space>OF<Key.space>OUR<Key.space>TEAM<Key.space>CAPABILTIES<Key.space>SO<Key.space>LET<Key.space>US<Key.space>WORK<Key.space><Key.space>TOGETHER<Key.space>Y<Key.backspace>TO<Key.space>DELIVER<Key.space>THE<Key.space>BEST<Key.space>POSSIBLE<Key.space>OUTCOMES<Key.space>
Screenshot: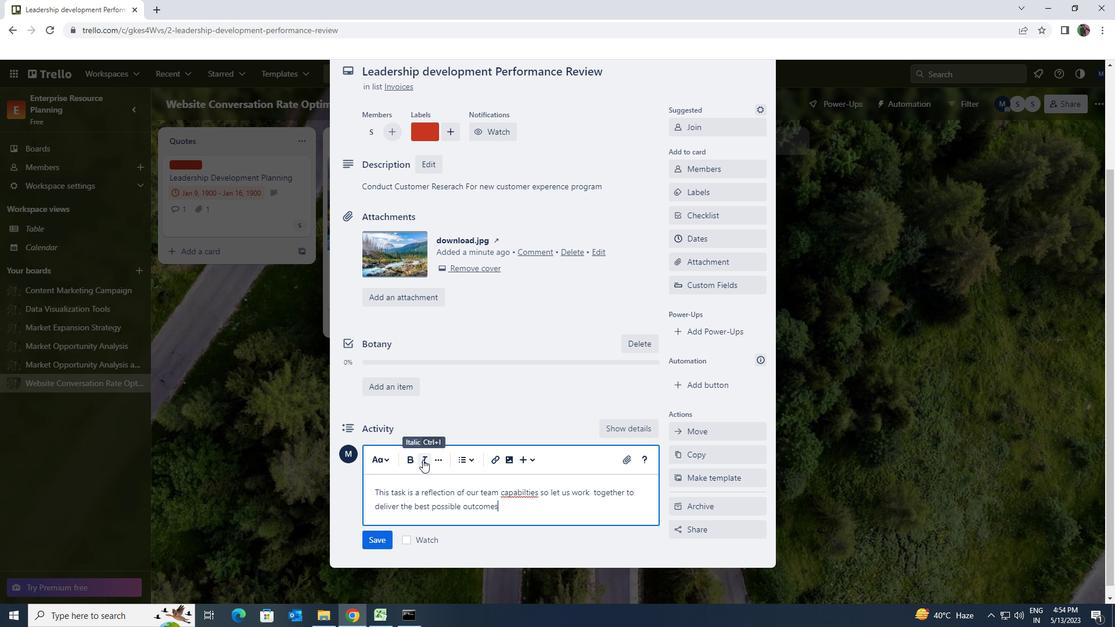 
Action: Mouse moved to (384, 536)
Screenshot: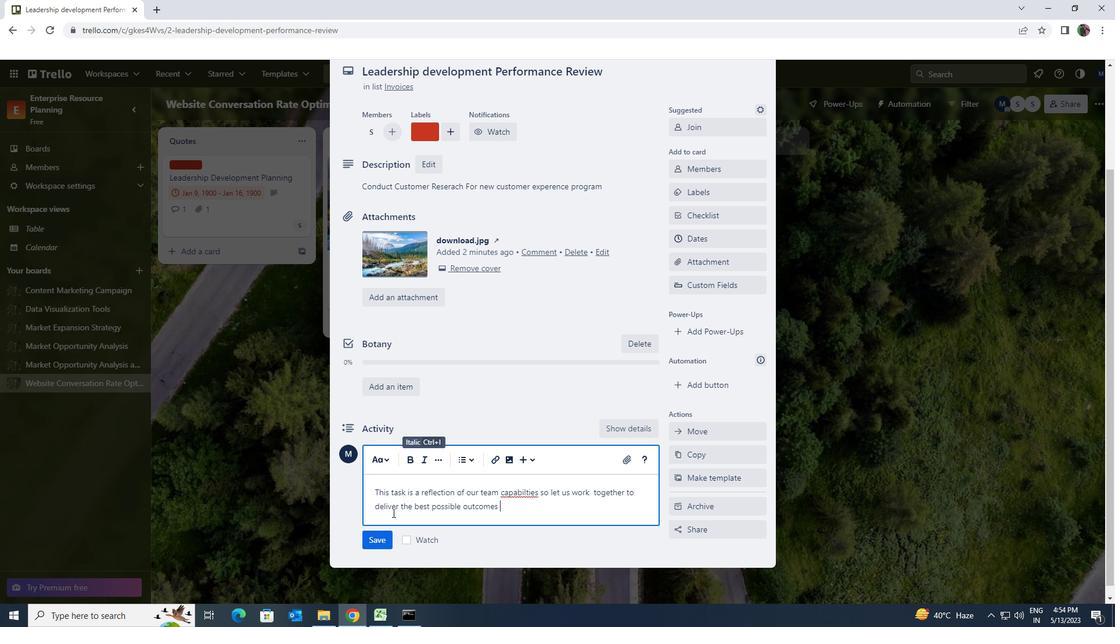 
Action: Mouse pressed left at (384, 536)
Screenshot: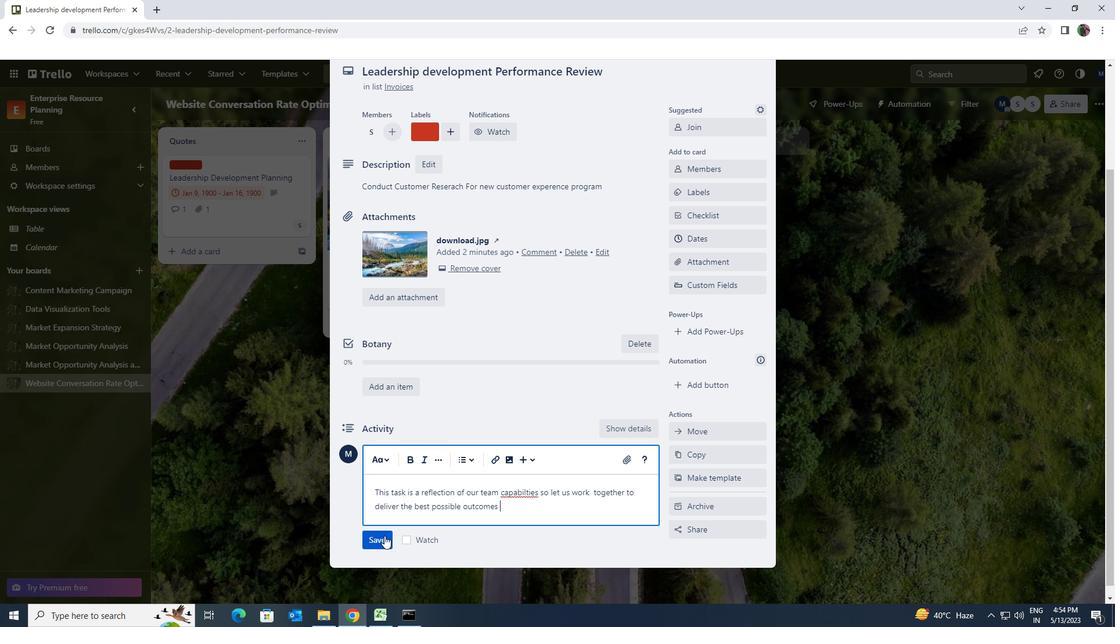 
Action: Mouse moved to (529, 422)
Screenshot: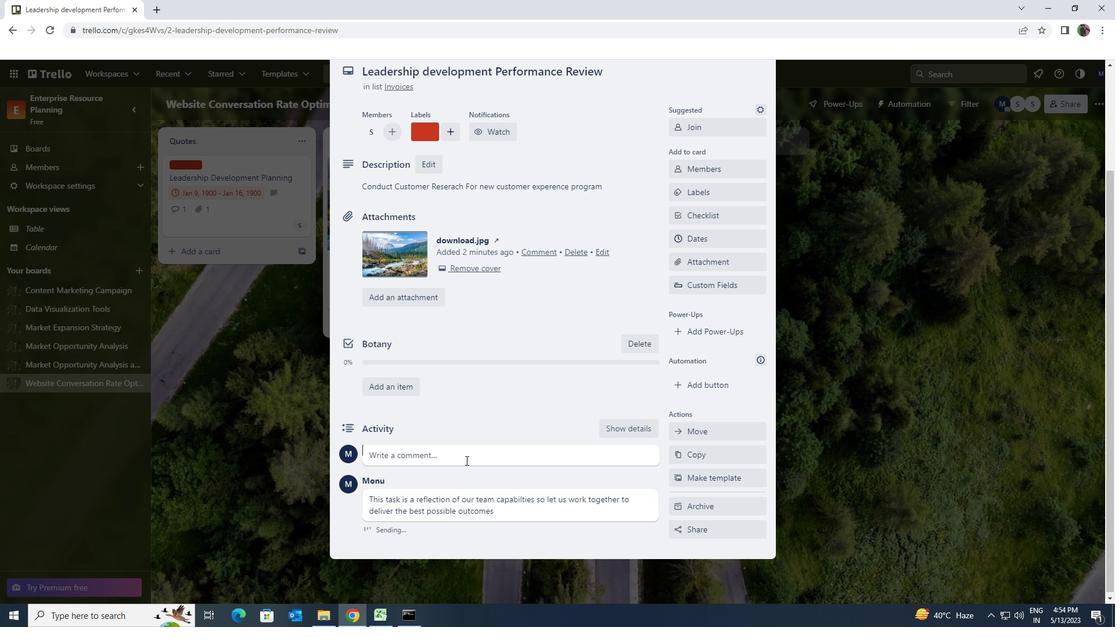 
Action: Mouse scrolled (529, 422) with delta (0, 0)
Screenshot: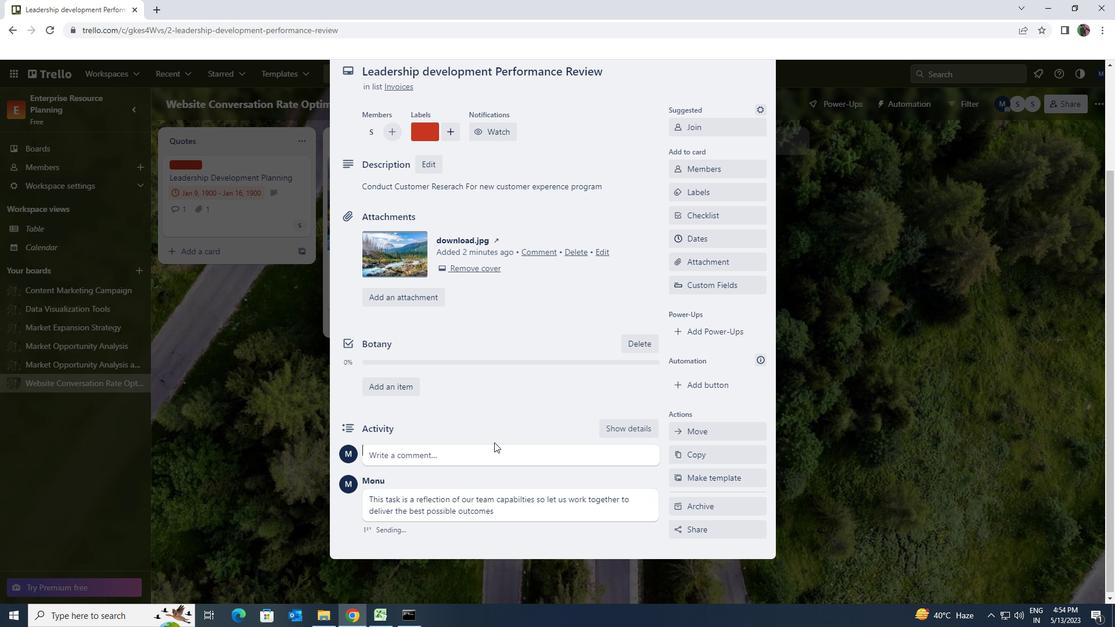 
Action: Mouse scrolled (529, 422) with delta (0, 0)
Screenshot: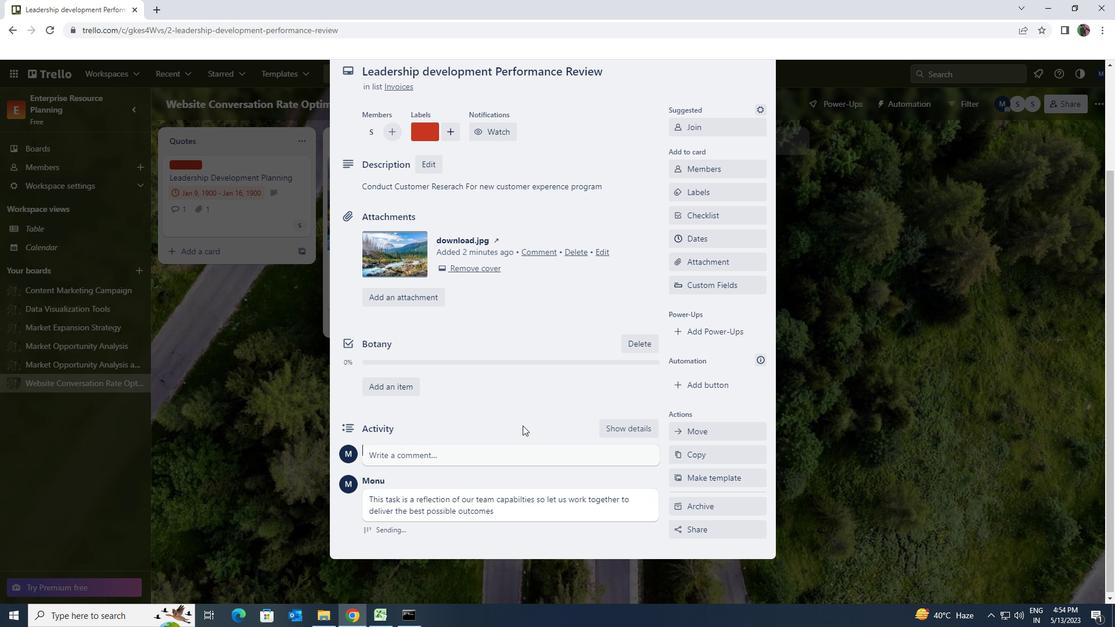 
Action: Mouse moved to (532, 421)
Screenshot: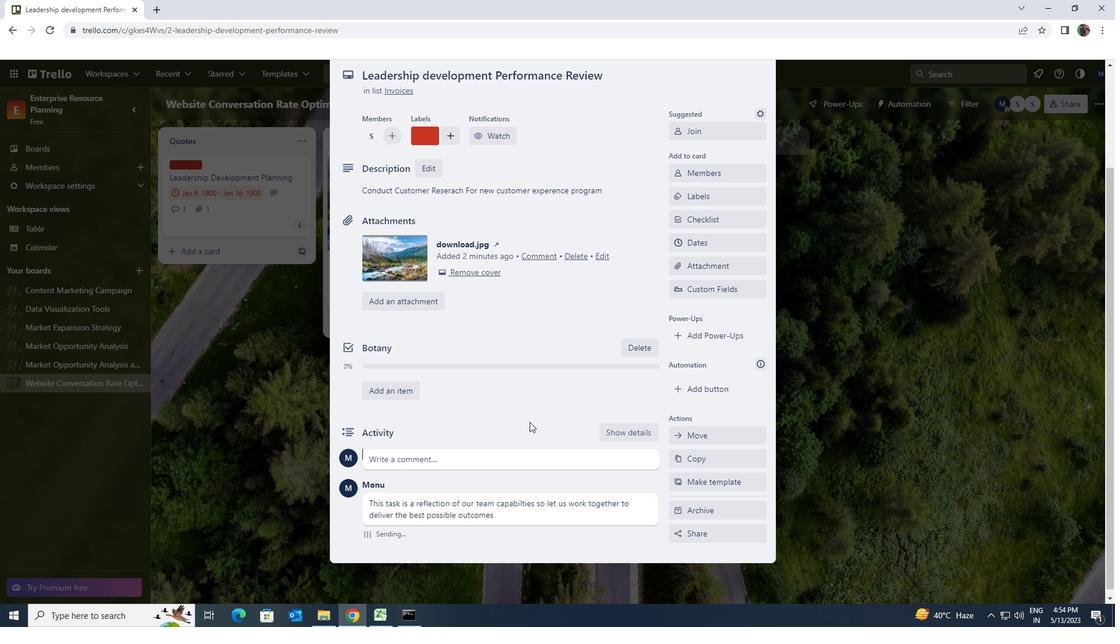 
Action: Mouse scrolled (532, 422) with delta (0, 0)
Screenshot: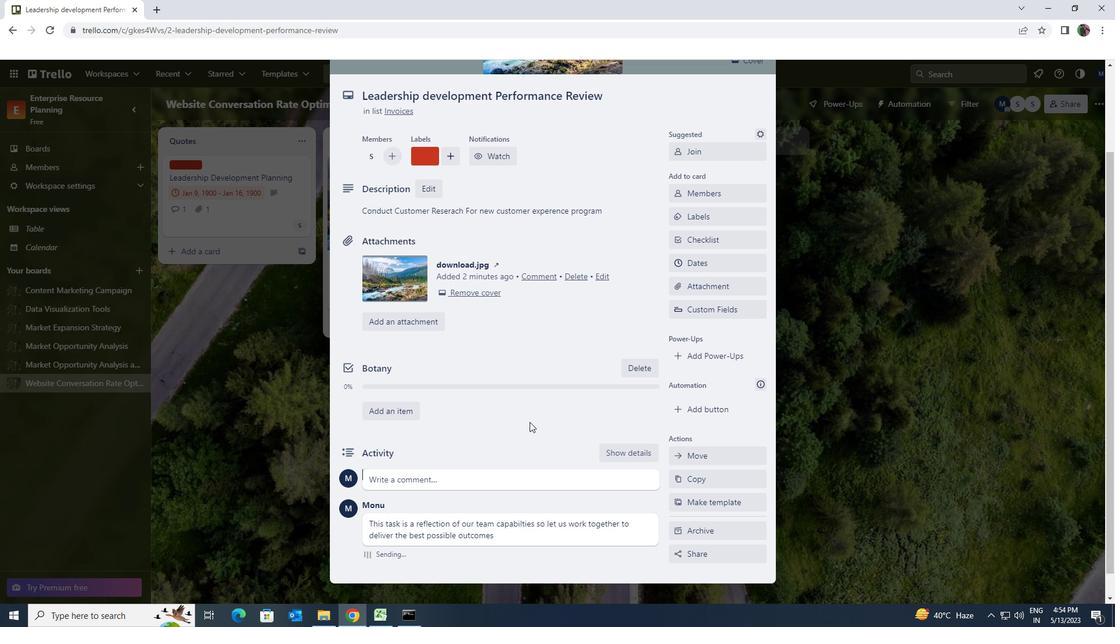 
Action: Mouse moved to (707, 363)
Screenshot: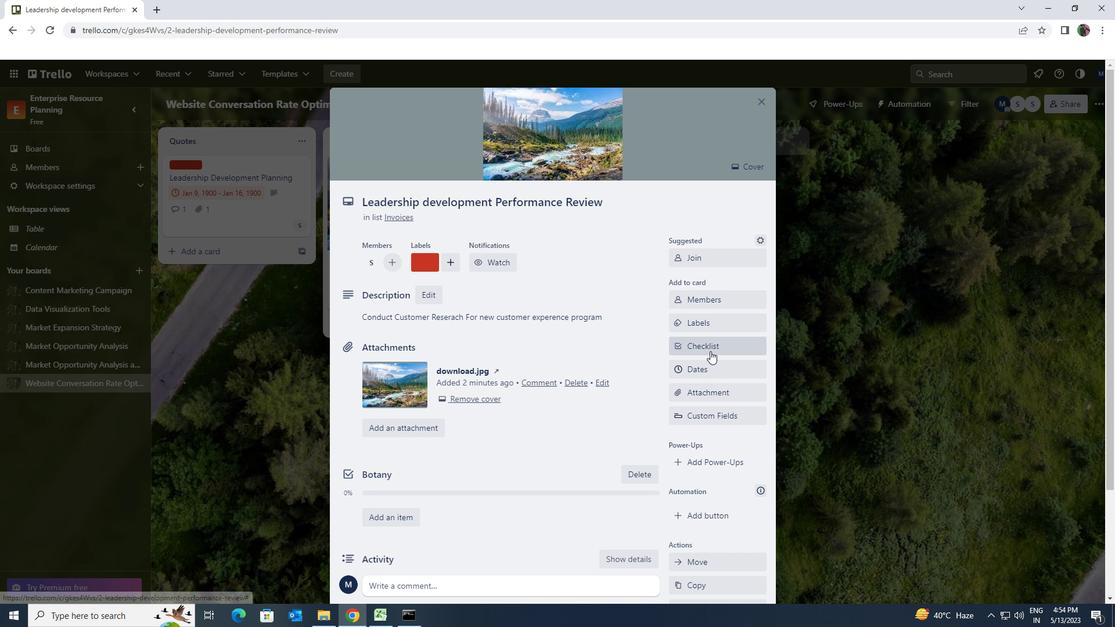 
Action: Mouse pressed left at (707, 363)
Screenshot: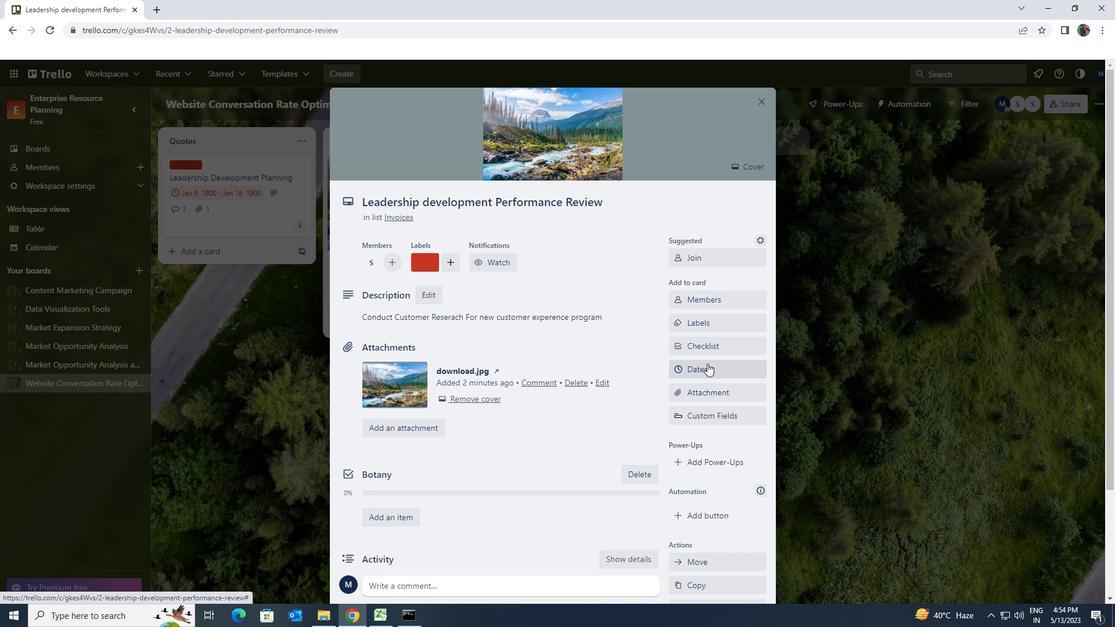 
Action: Mouse moved to (683, 309)
Screenshot: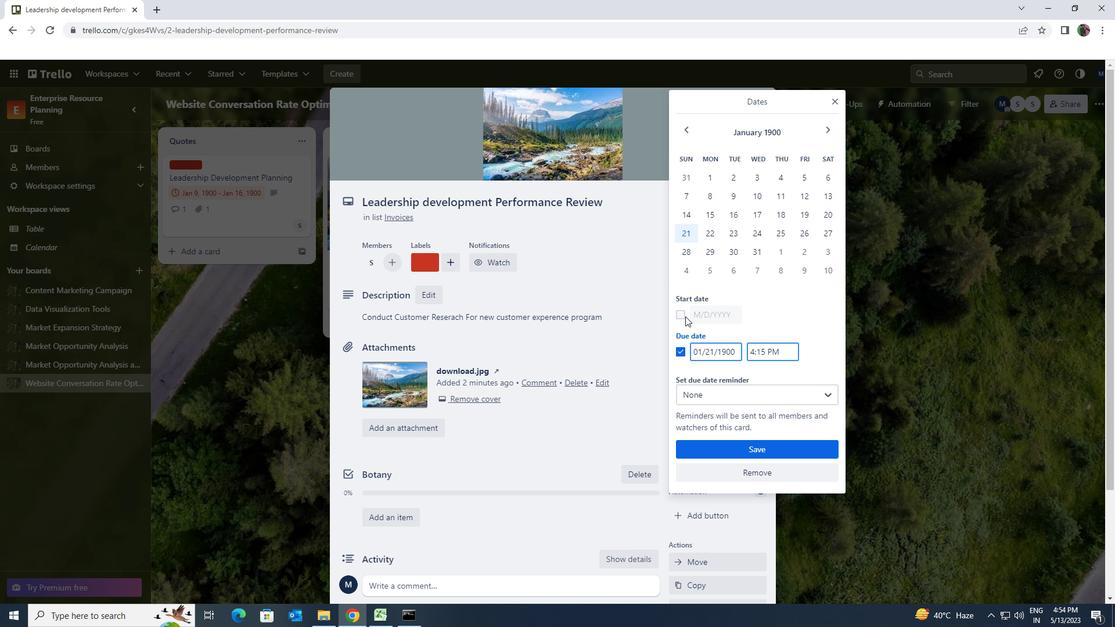 
Action: Mouse pressed left at (683, 309)
Screenshot: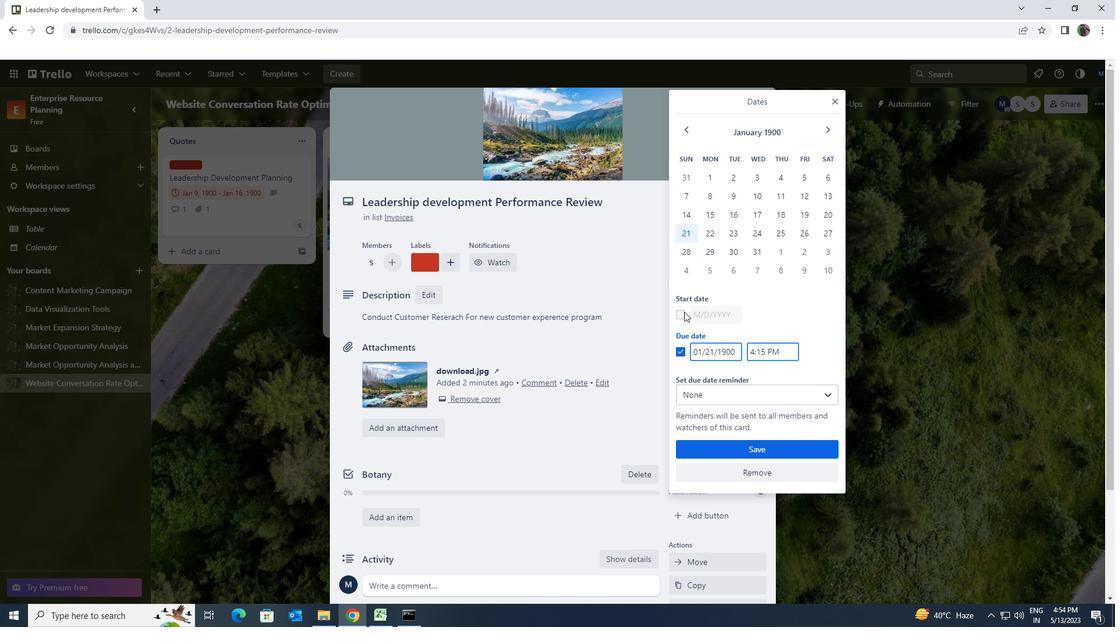 
Action: Mouse moved to (734, 312)
Screenshot: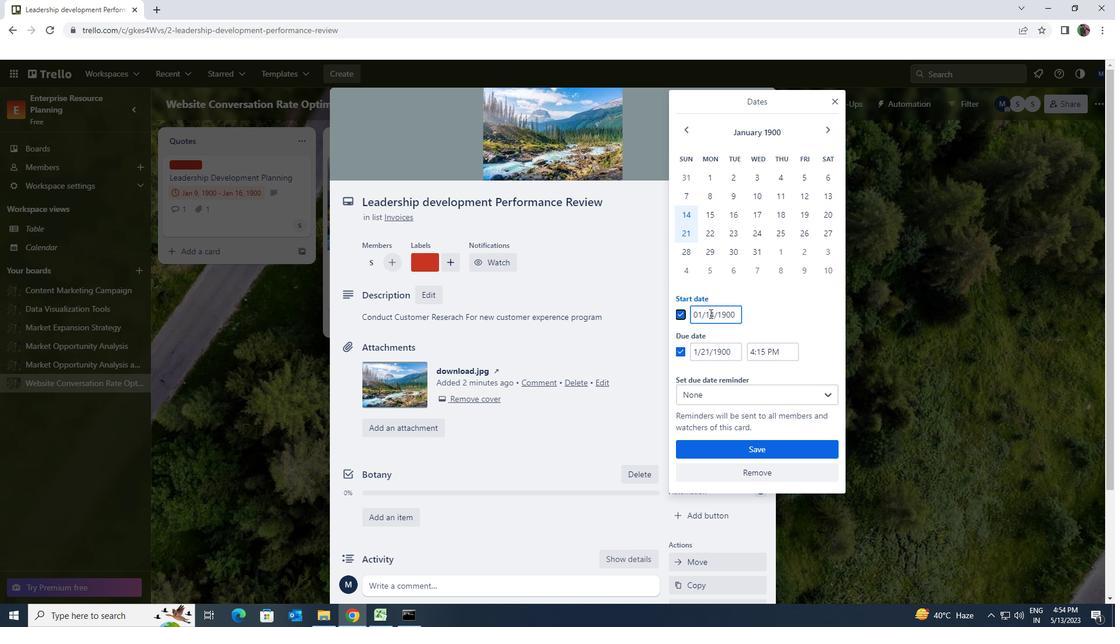 
Action: Mouse pressed left at (734, 312)
Screenshot: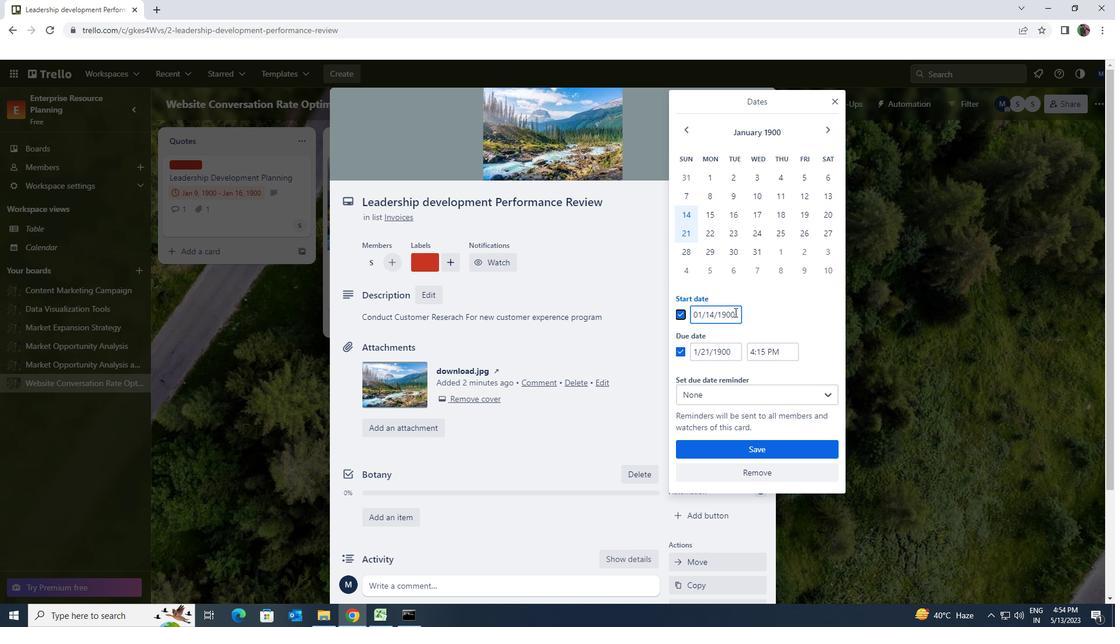 
Action: Mouse moved to (691, 313)
Screenshot: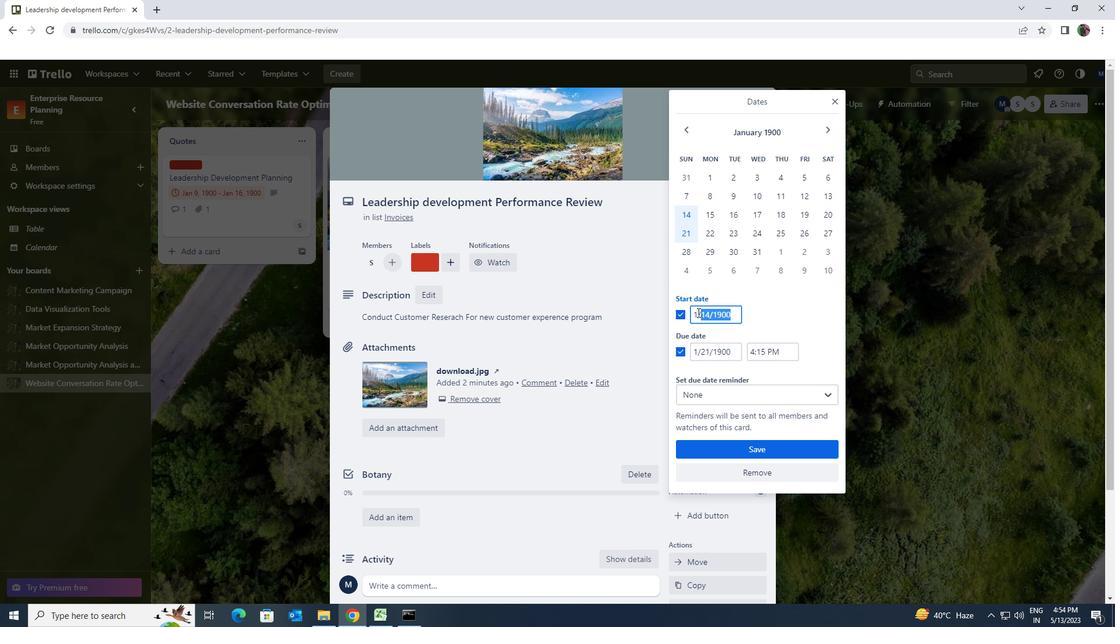 
Action: Key pressed 1/15/1900
Screenshot: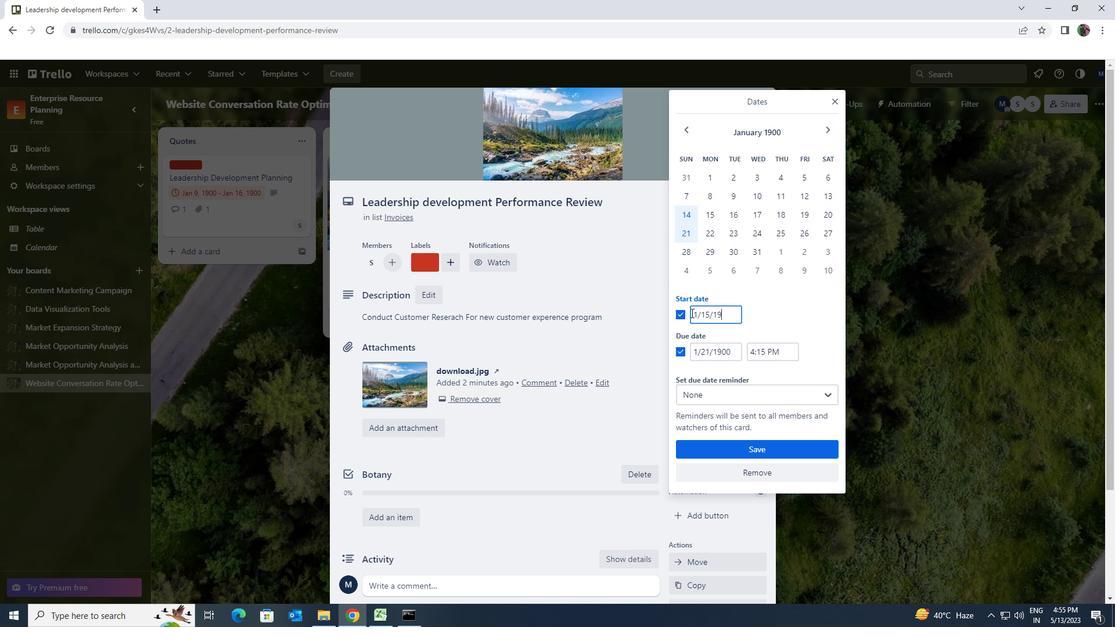 
Action: Mouse moved to (734, 356)
Screenshot: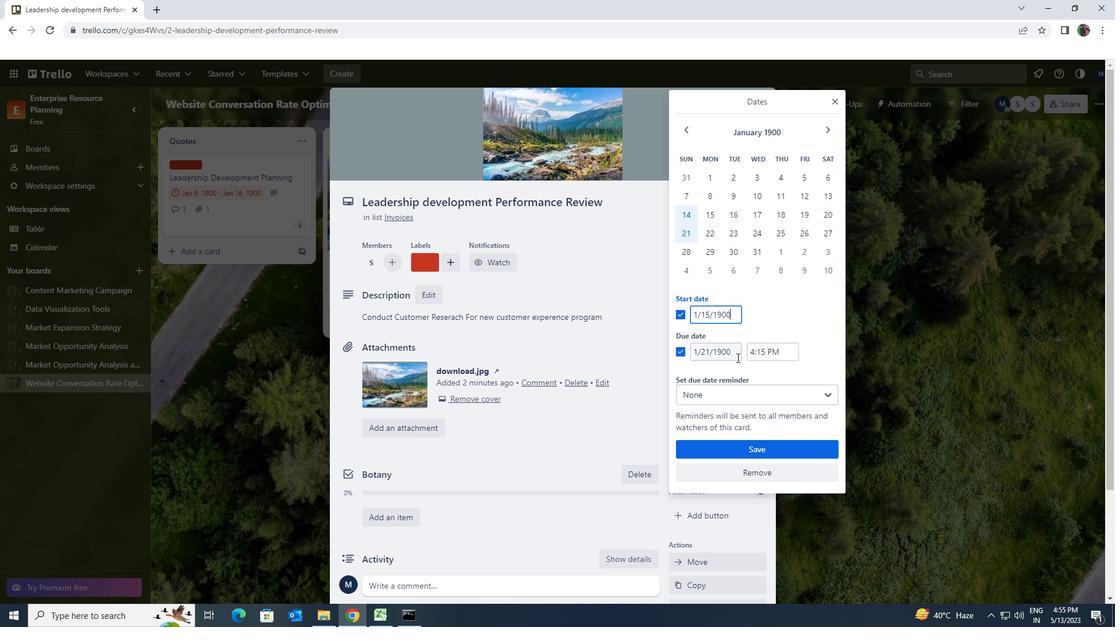 
Action: Mouse pressed left at (734, 356)
Screenshot: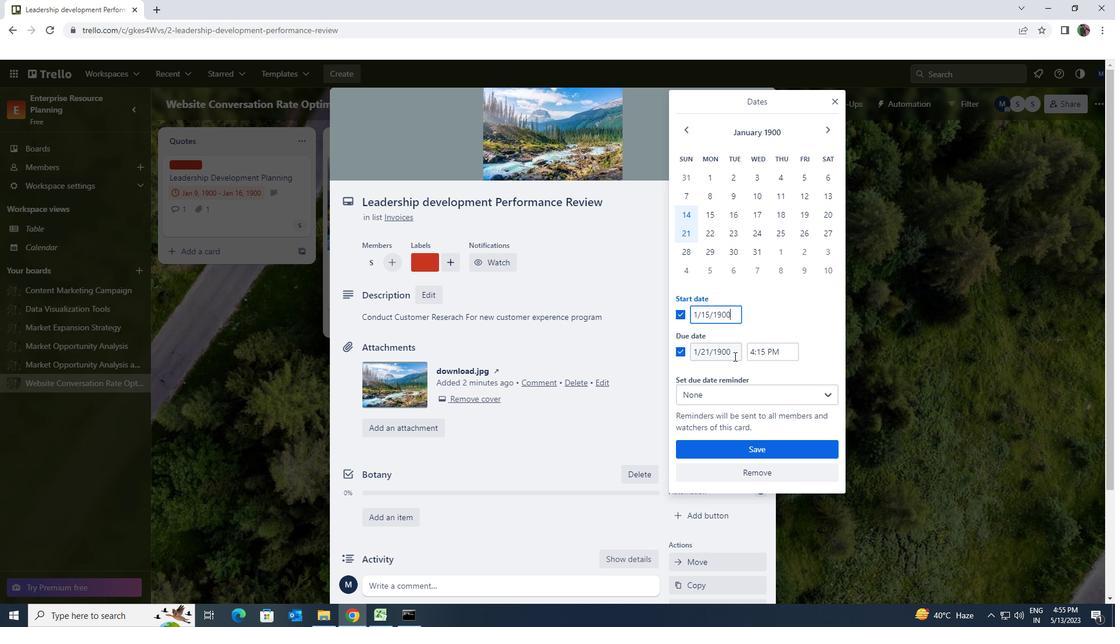
Action: Mouse moved to (692, 356)
Screenshot: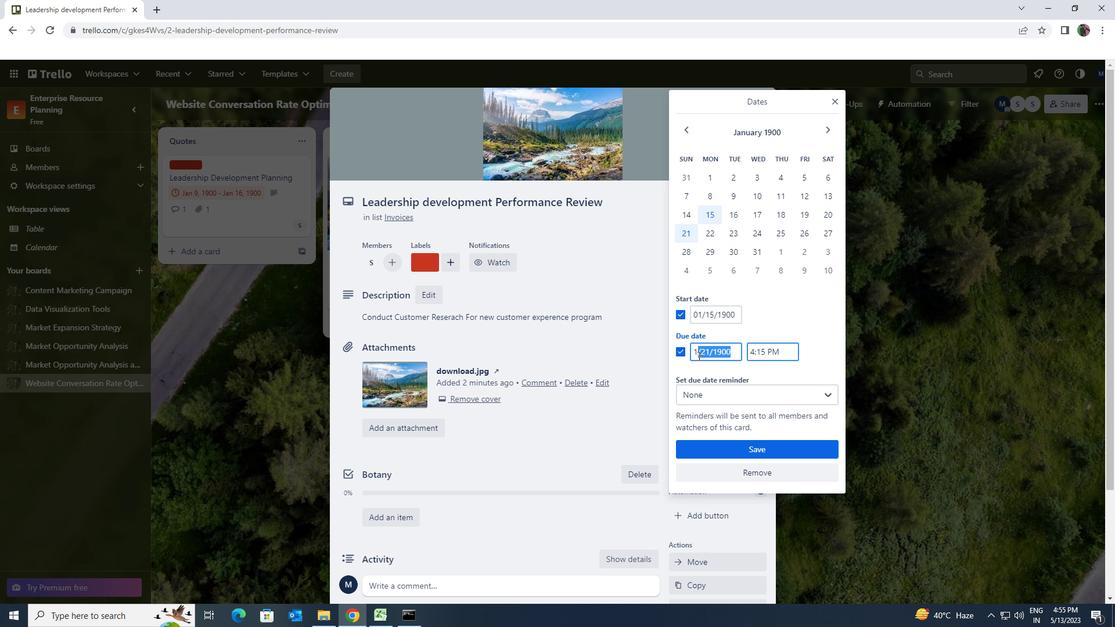 
Action: Key pressed 1/22/1900
Screenshot: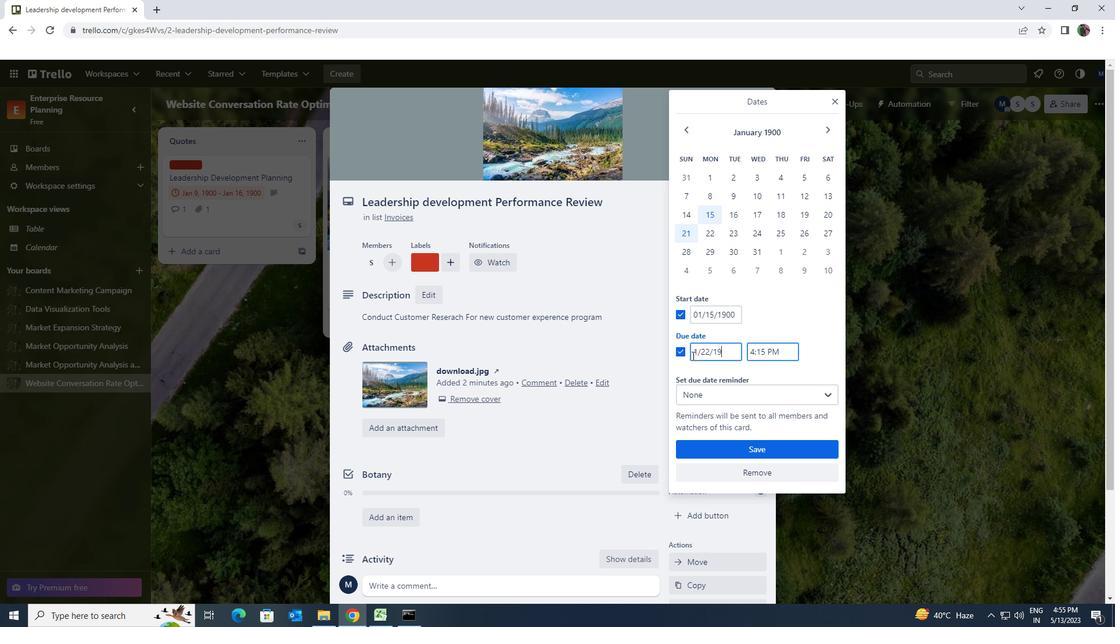 
Action: Mouse moved to (737, 450)
Screenshot: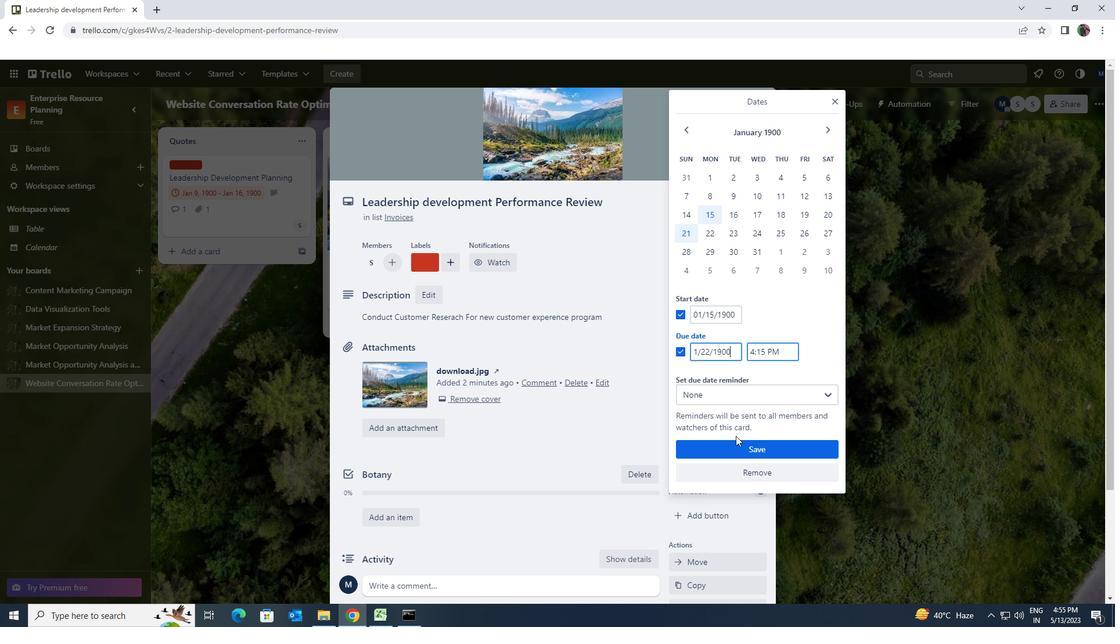 
Action: Mouse pressed left at (737, 450)
Screenshot: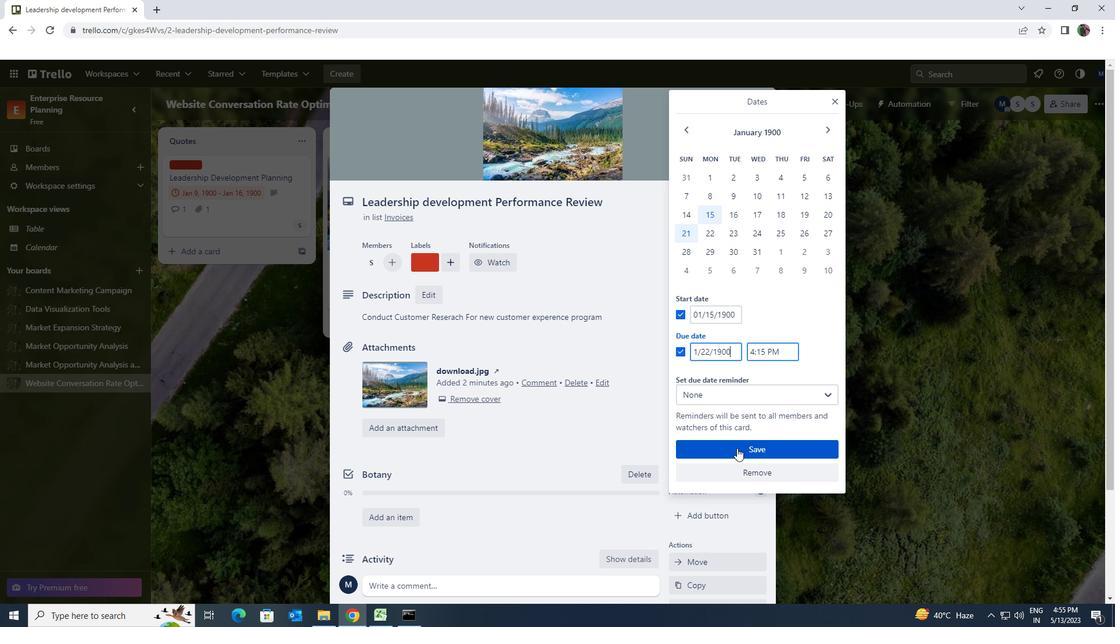 
